 Task: Add a signature Jasmine Robinson containing Best wishes for a happy Grandparents Day, Jasmine Robinson to email address softage.8@softage.net and add a folder School records
Action: Mouse moved to (118, 171)
Screenshot: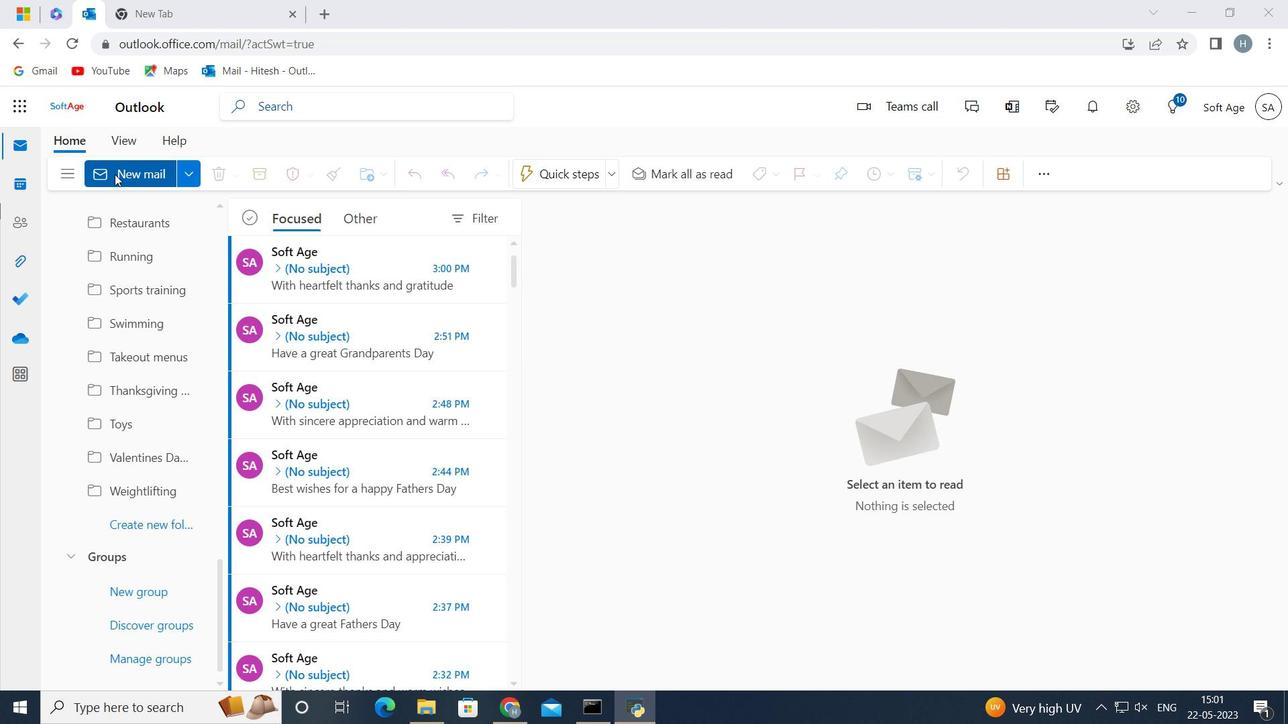 
Action: Mouse pressed left at (118, 171)
Screenshot: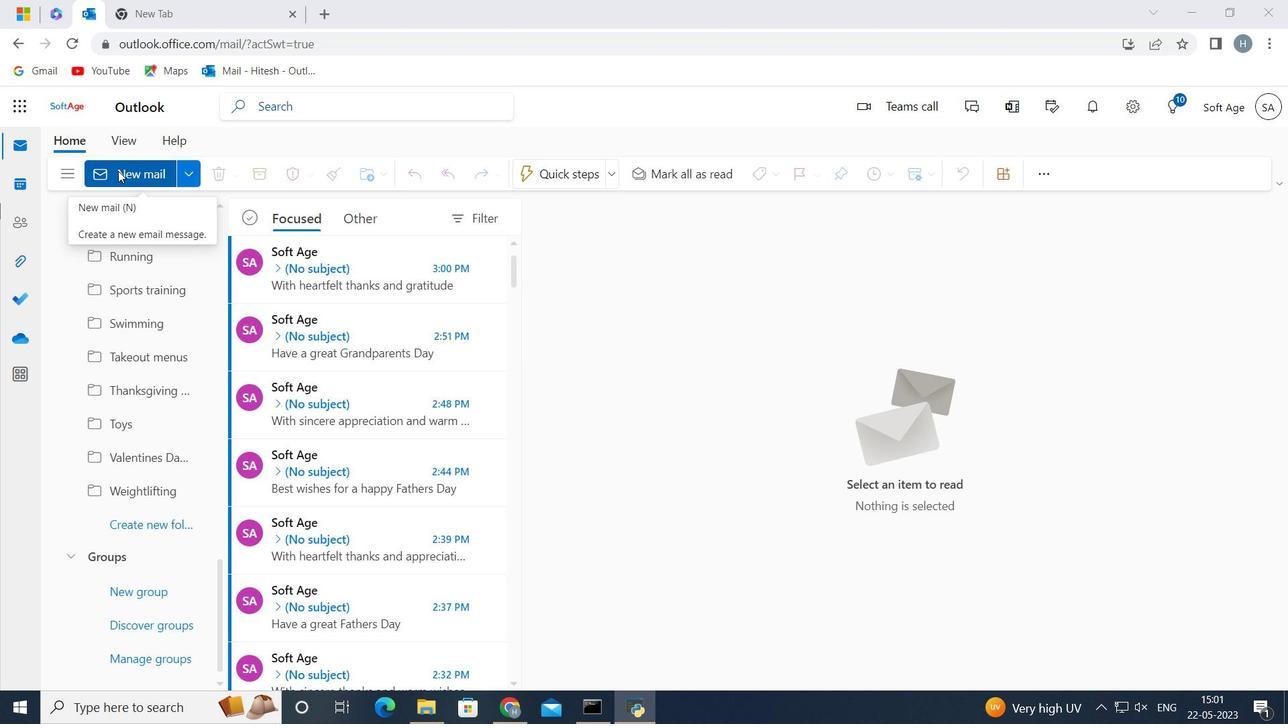 
Action: Mouse moved to (1048, 175)
Screenshot: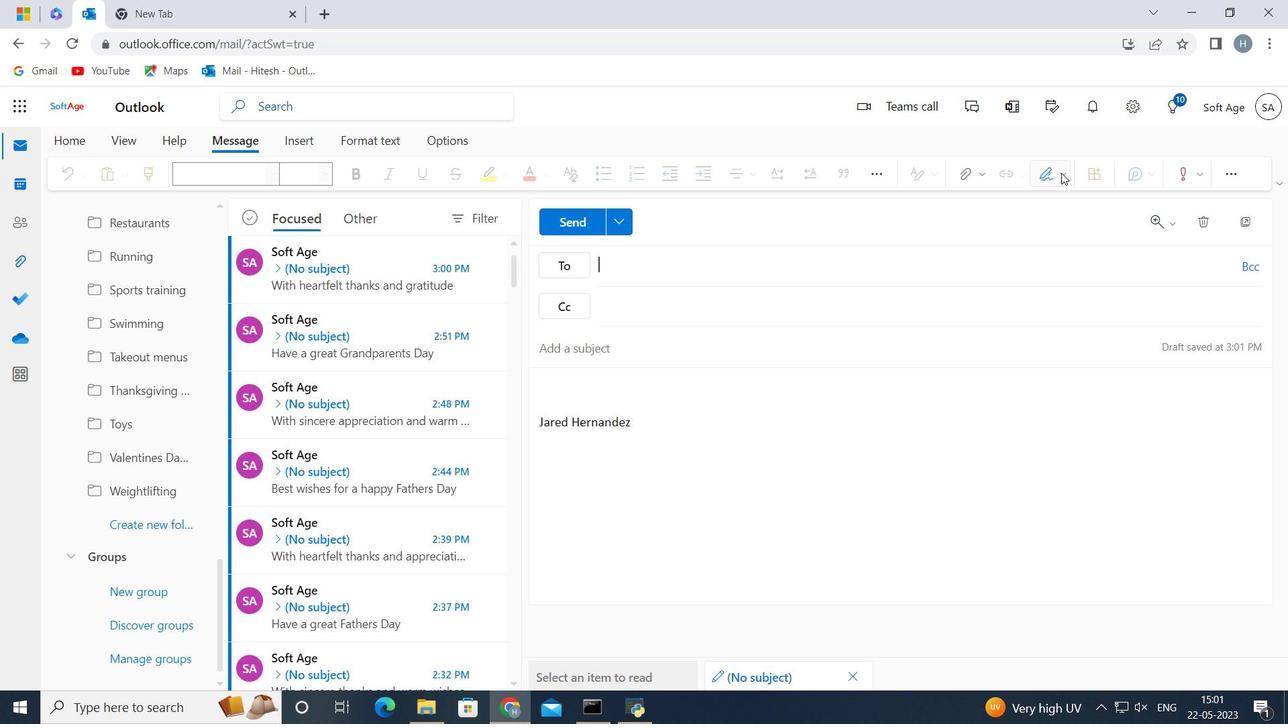 
Action: Mouse pressed left at (1048, 175)
Screenshot: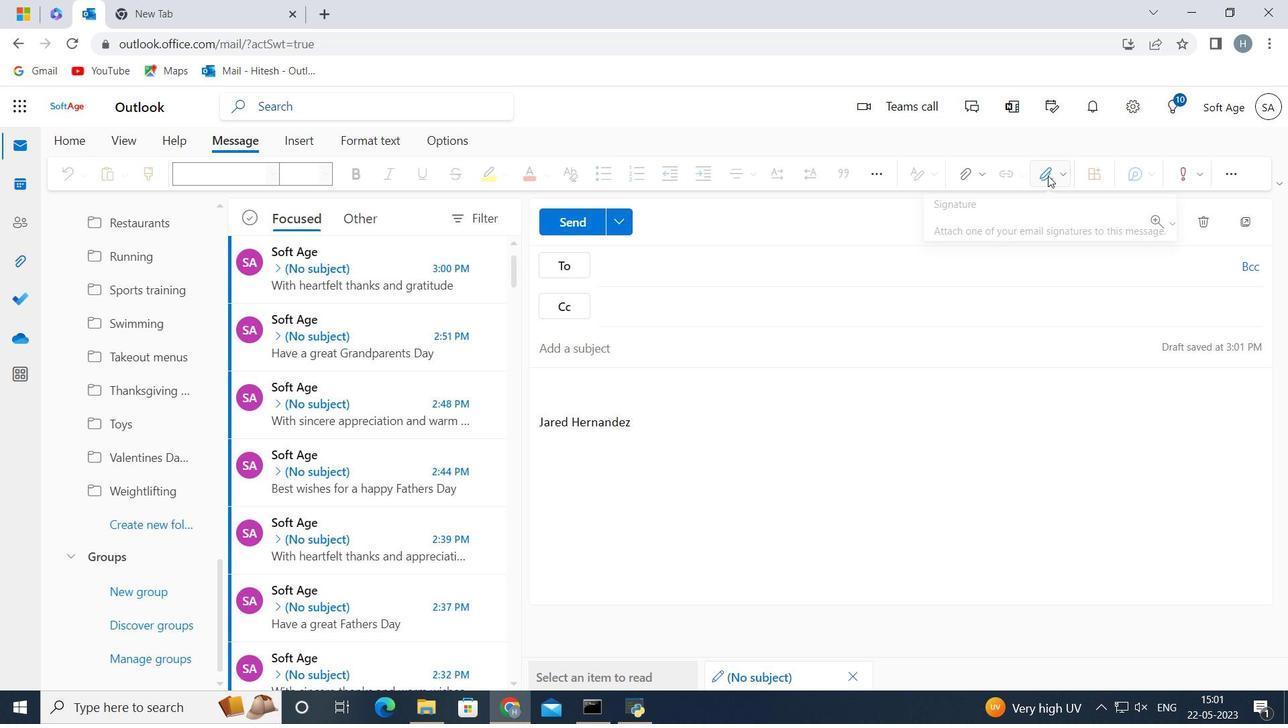 
Action: Mouse moved to (1003, 467)
Screenshot: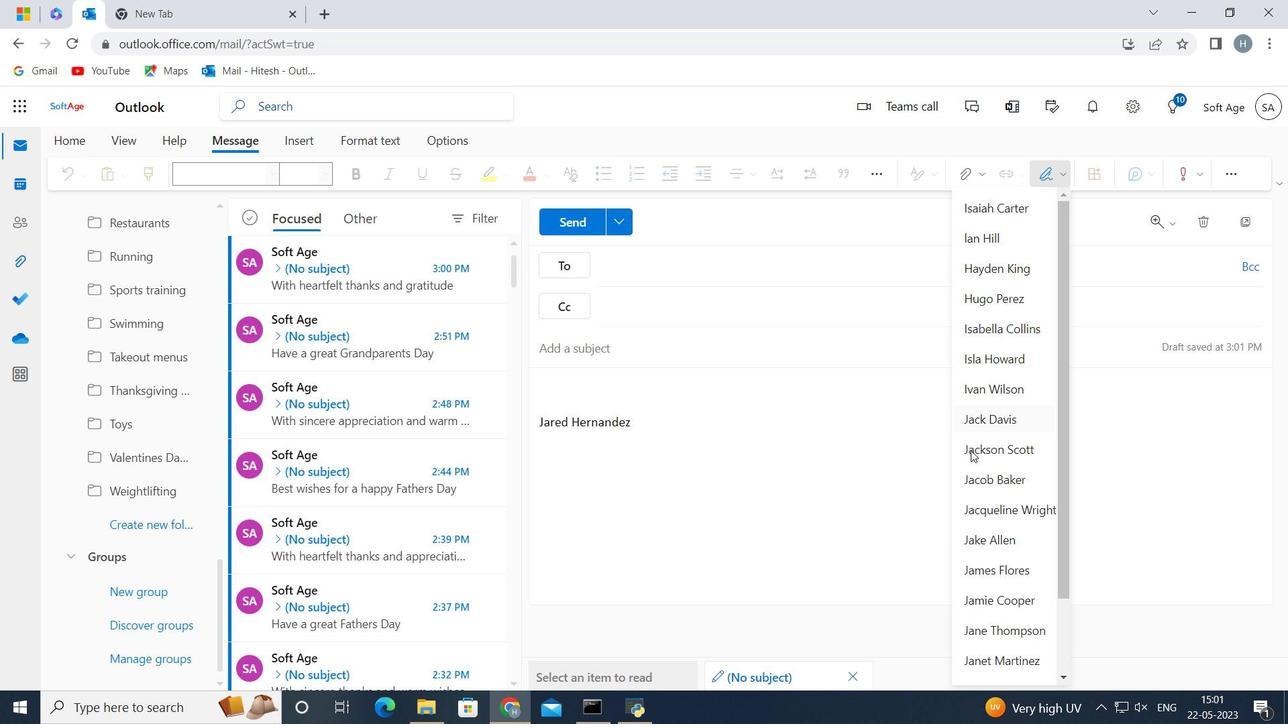 
Action: Mouse scrolled (1003, 467) with delta (0, 0)
Screenshot: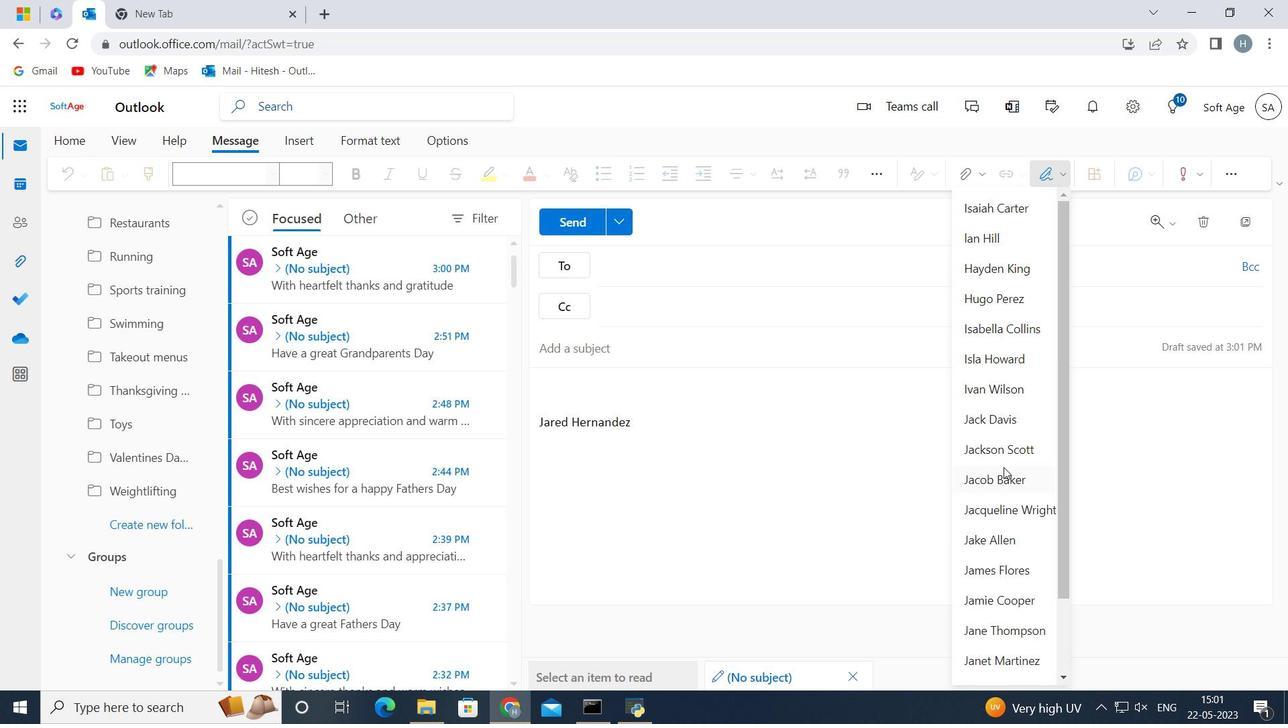 
Action: Mouse scrolled (1003, 467) with delta (0, 0)
Screenshot: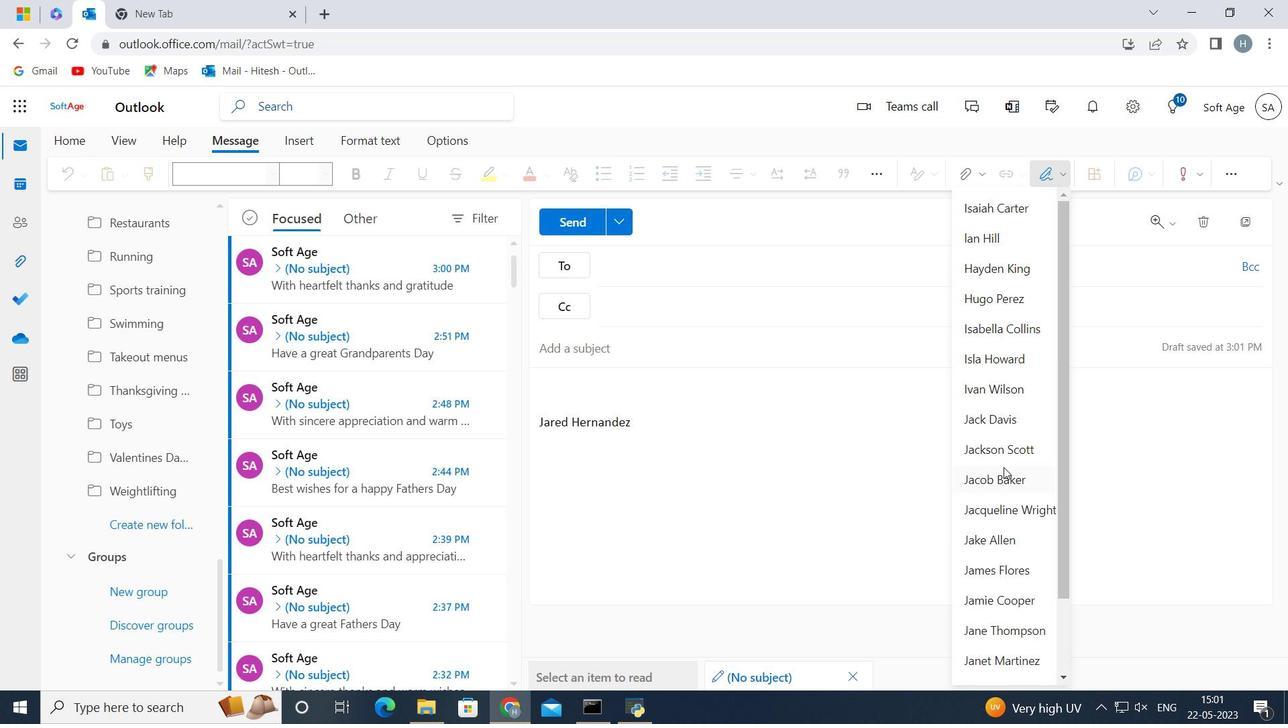 
Action: Mouse scrolled (1003, 467) with delta (0, 0)
Screenshot: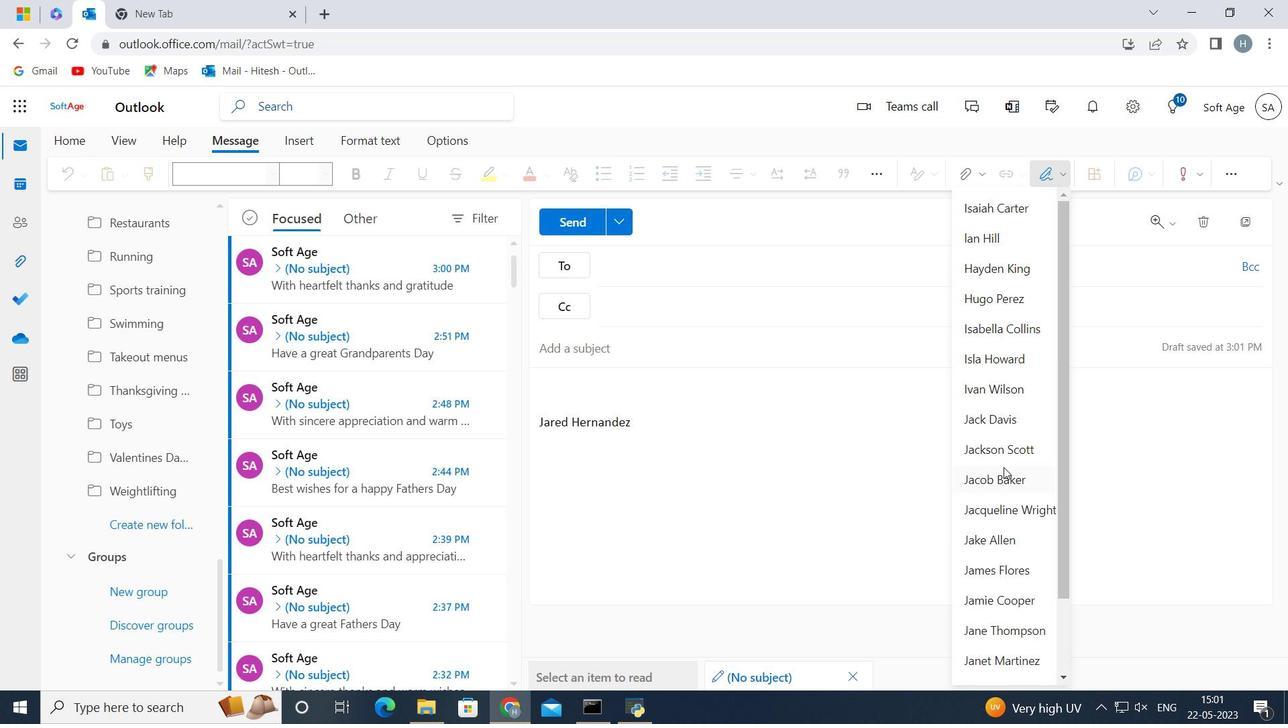 
Action: Mouse scrolled (1003, 467) with delta (0, 0)
Screenshot: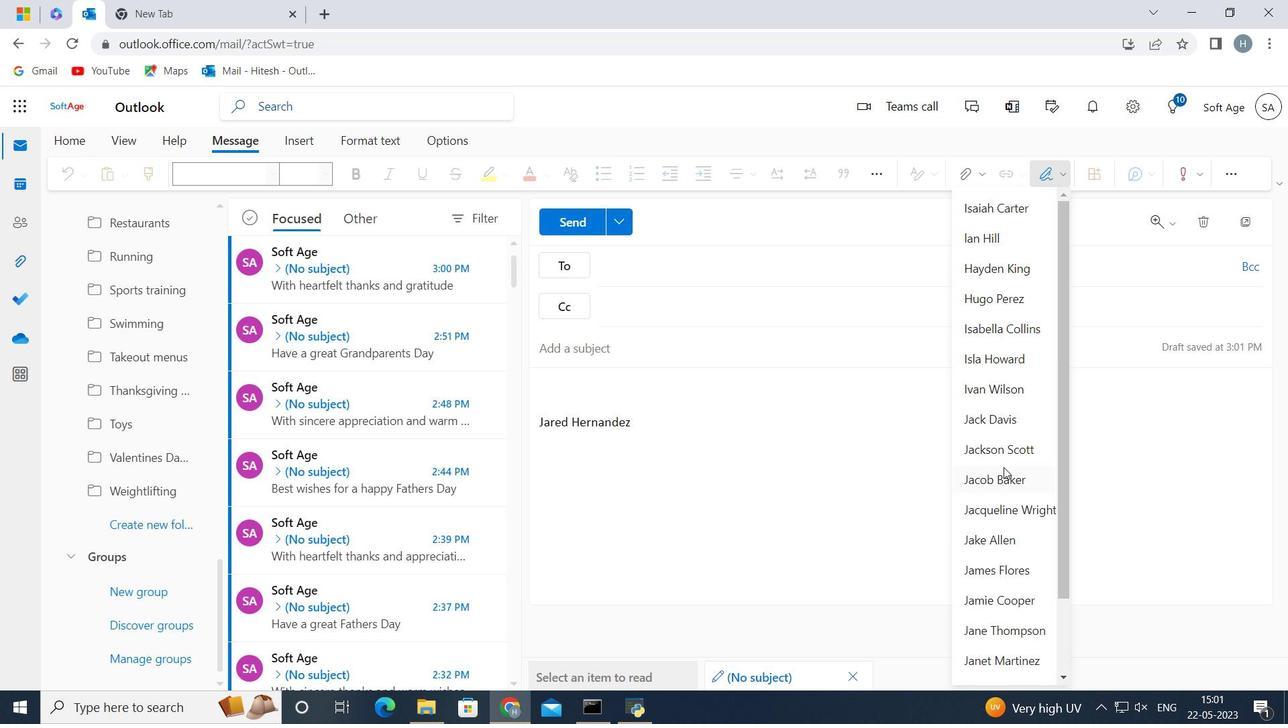 
Action: Mouse scrolled (1003, 467) with delta (0, 0)
Screenshot: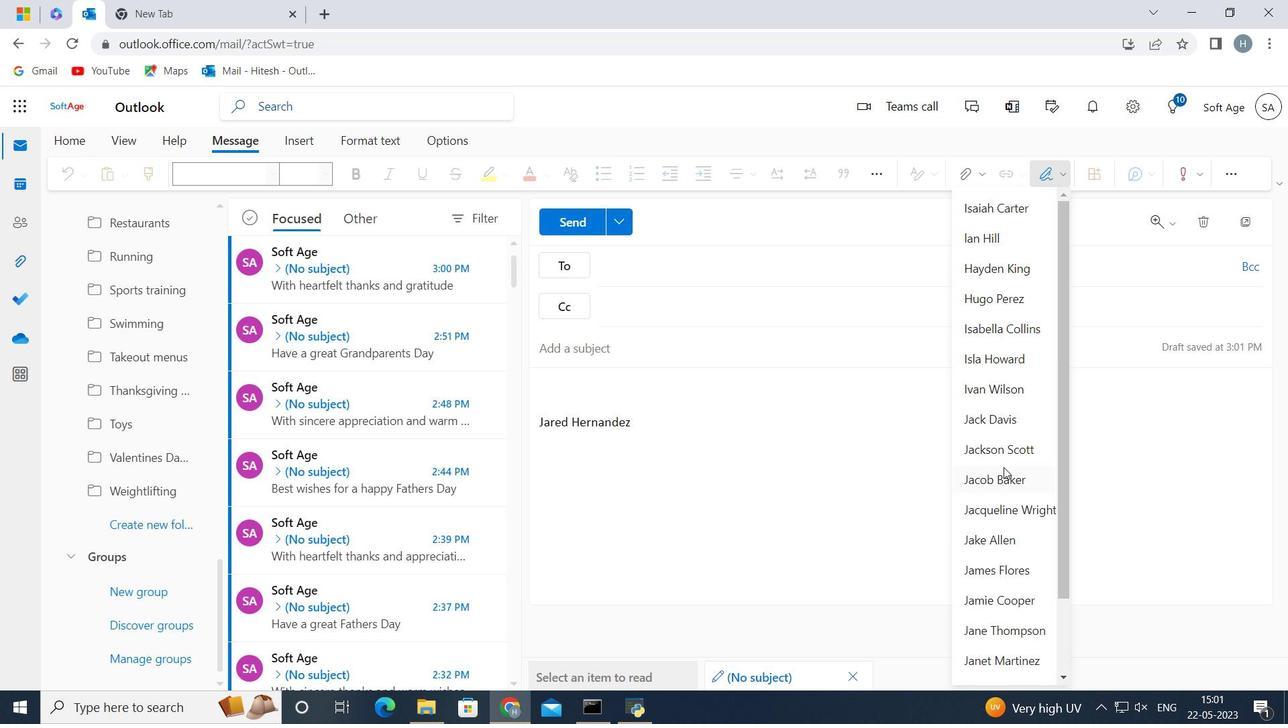 
Action: Mouse moved to (999, 662)
Screenshot: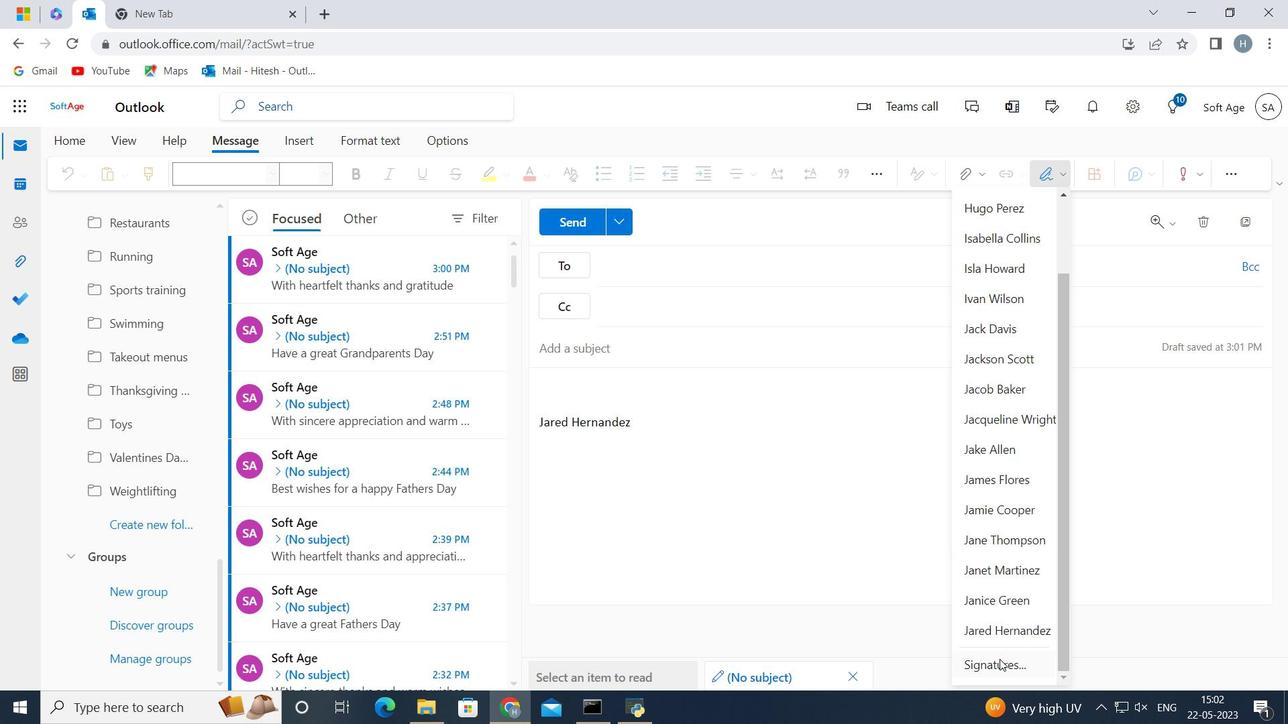 
Action: Mouse pressed left at (999, 662)
Screenshot: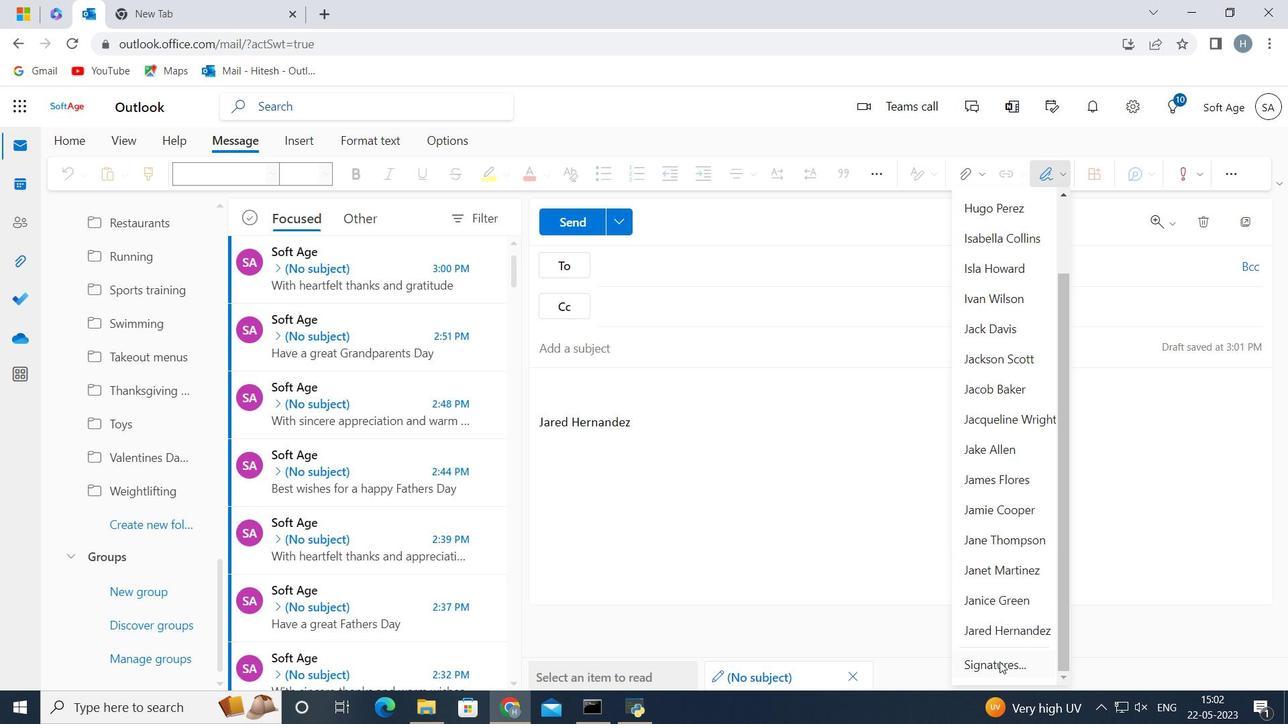 
Action: Mouse moved to (902, 304)
Screenshot: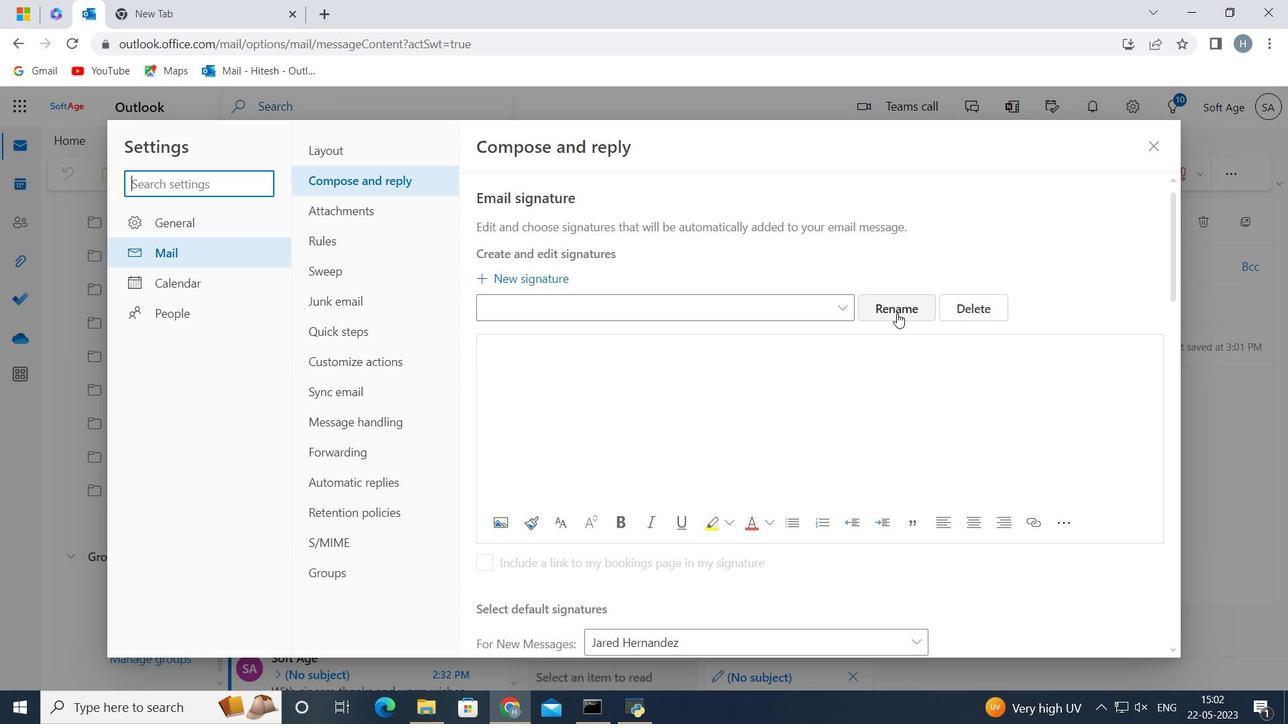 
Action: Mouse pressed left at (902, 304)
Screenshot: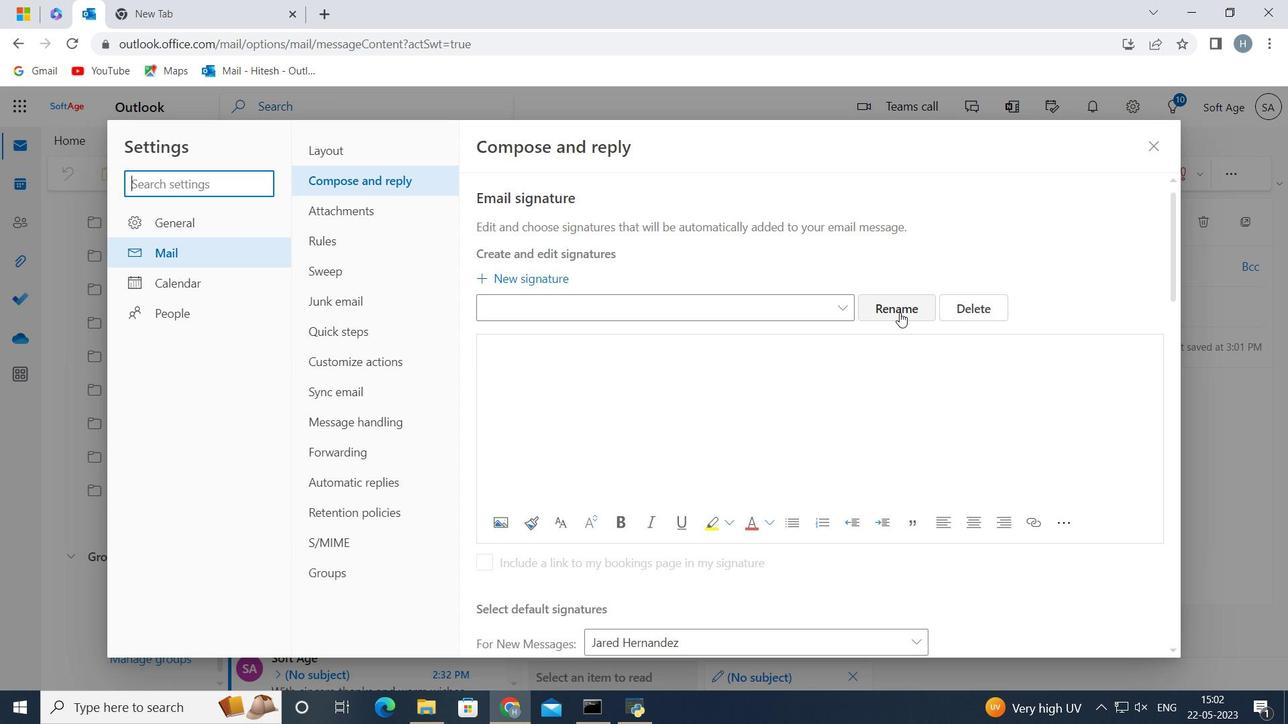 
Action: Mouse moved to (821, 308)
Screenshot: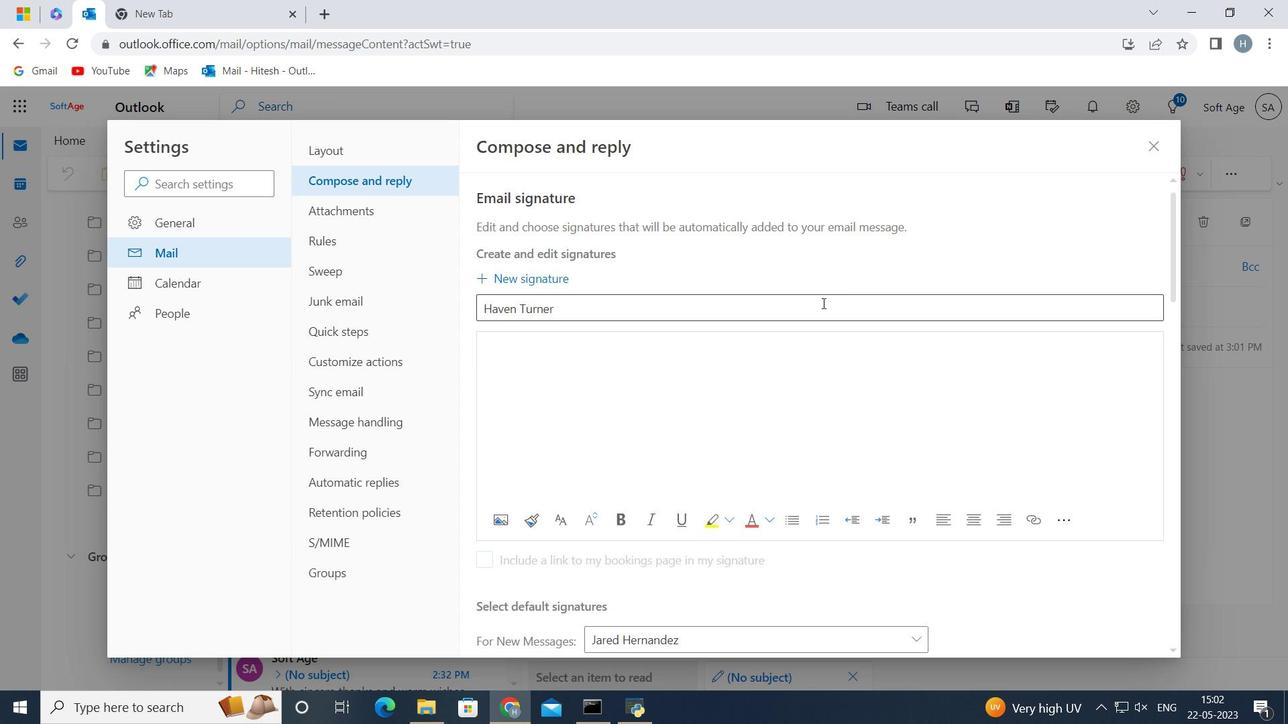 
Action: Mouse pressed left at (821, 308)
Screenshot: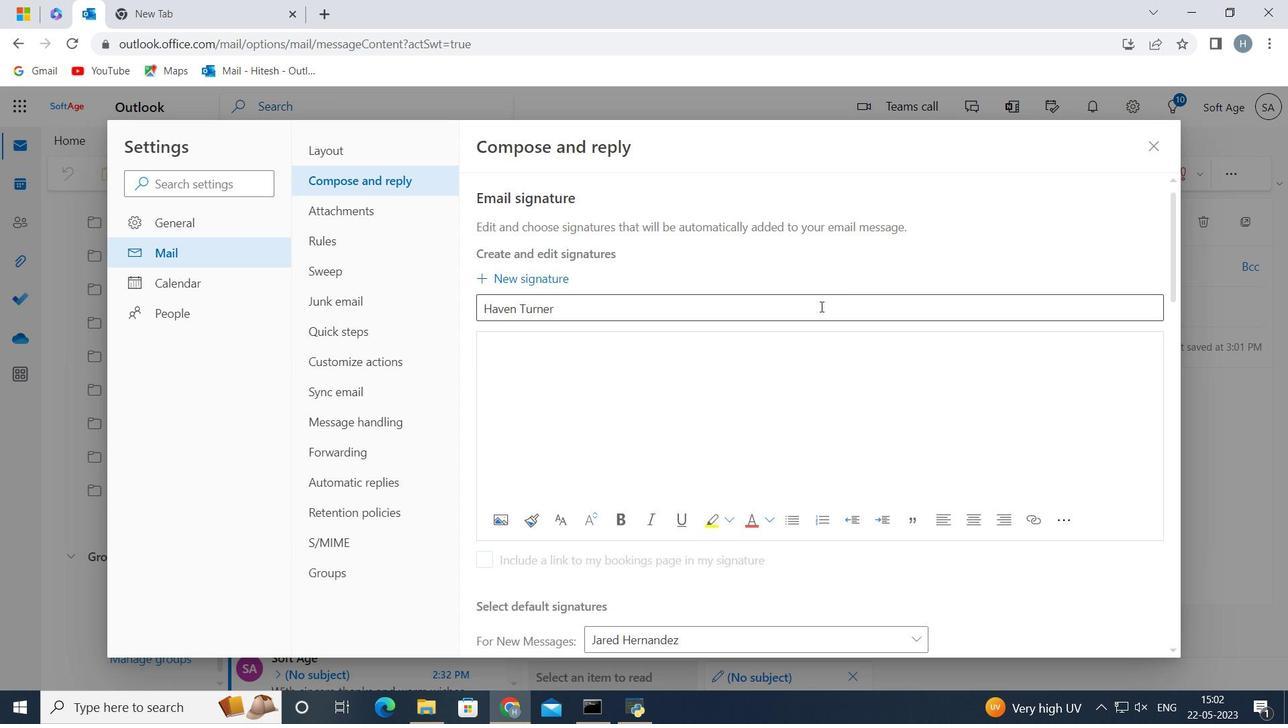 
Action: Key pressed <Key.backspace><Key.backspace><Key.backspace><Key.backspace><Key.backspace><Key.backspace><Key.backspace><Key.backspace><Key.backspace><Key.backspace><Key.backspace><Key.backspace><Key.backspace><Key.shift>Jasmine<Key.space><Key.shift><Key.shift><Key.shift><Key.shift><Key.shift><Key.shift><Key.shift><Key.shift><Key.shift><Key.shift><Key.shift>Robinson
Screenshot: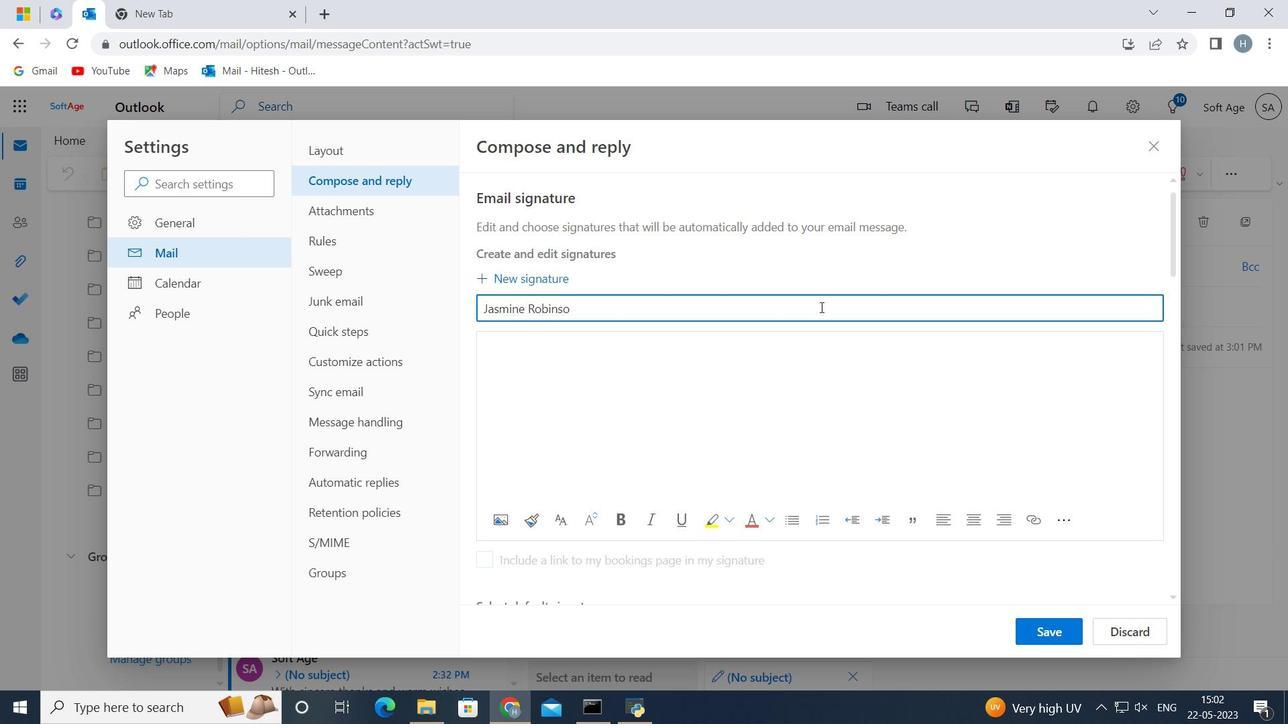 
Action: Mouse moved to (745, 377)
Screenshot: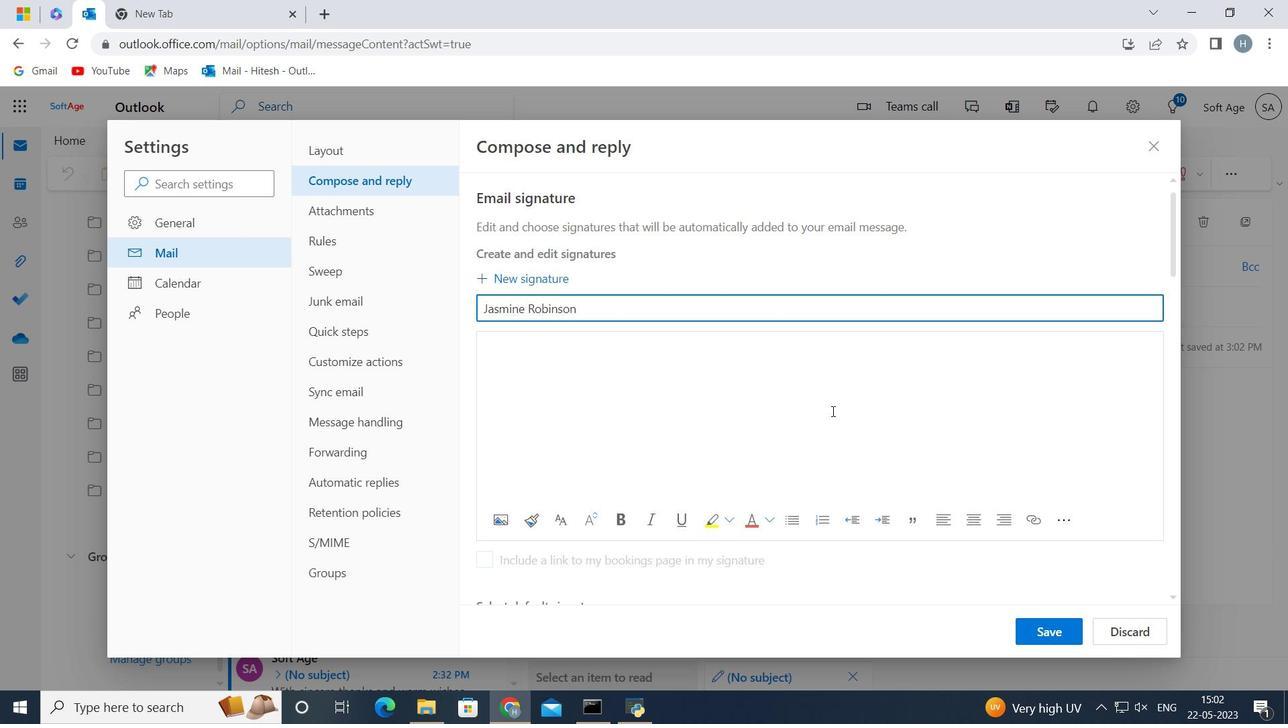 
Action: Mouse pressed left at (745, 377)
Screenshot: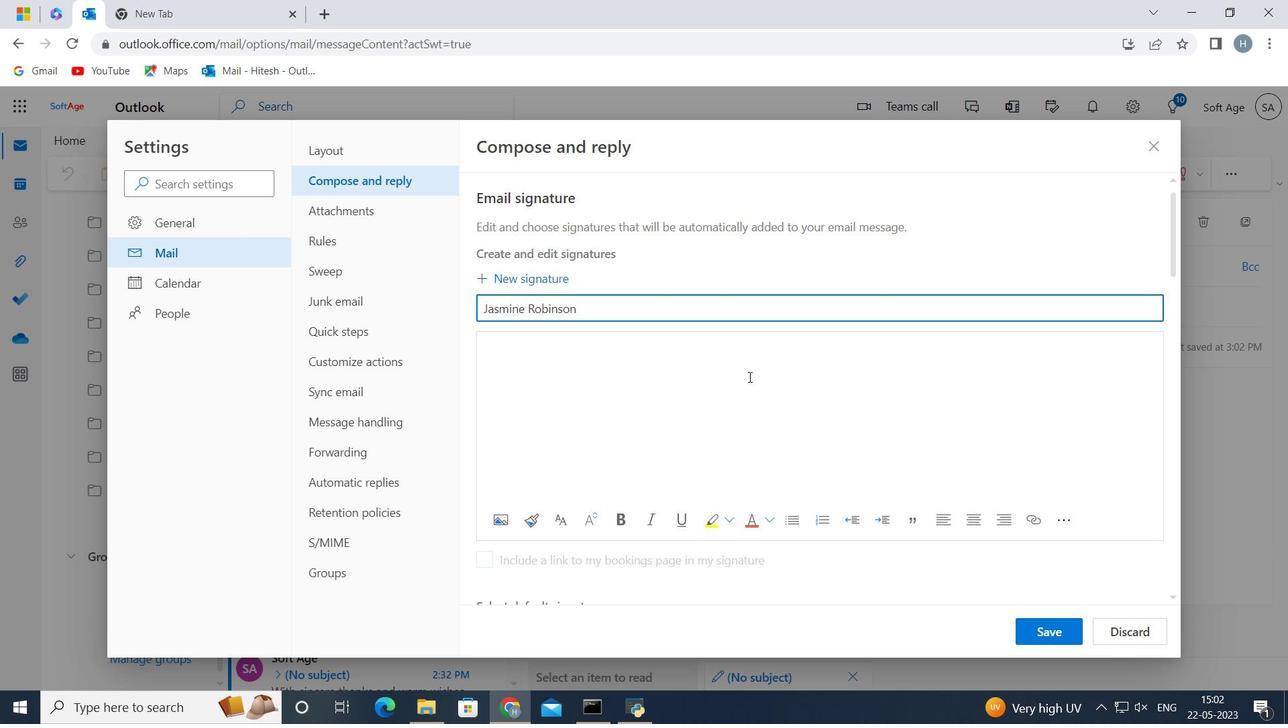 
Action: Key pressed <Key.shift><Key.shift><Key.shift><Key.shift><Key.shift><Key.shift><Key.shift><Key.shift><Key.shift><Key.shift>Jasmine<Key.space><Key.shift><Key.shift><Key.shift><Key.shift><Key.shift><Key.shift><Key.shift><Key.shift><Key.shift><Key.shift><Key.shift>Robinson<Key.space>
Screenshot: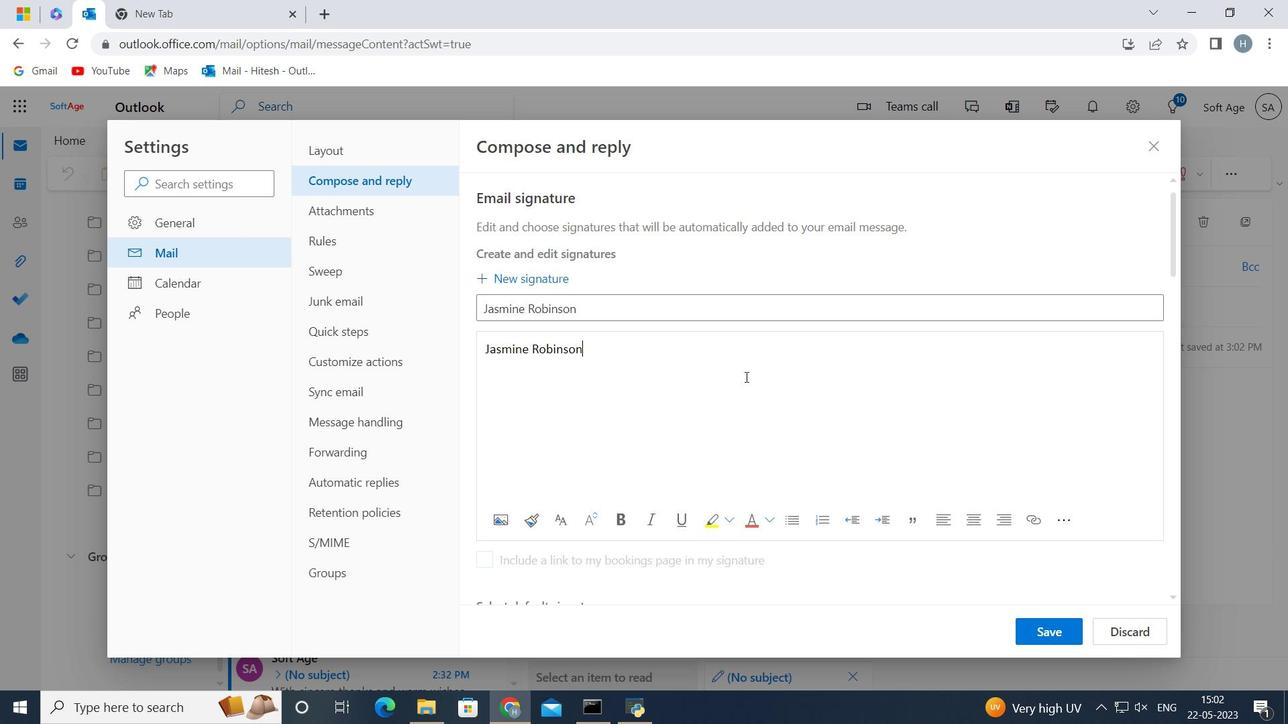
Action: Mouse moved to (1040, 627)
Screenshot: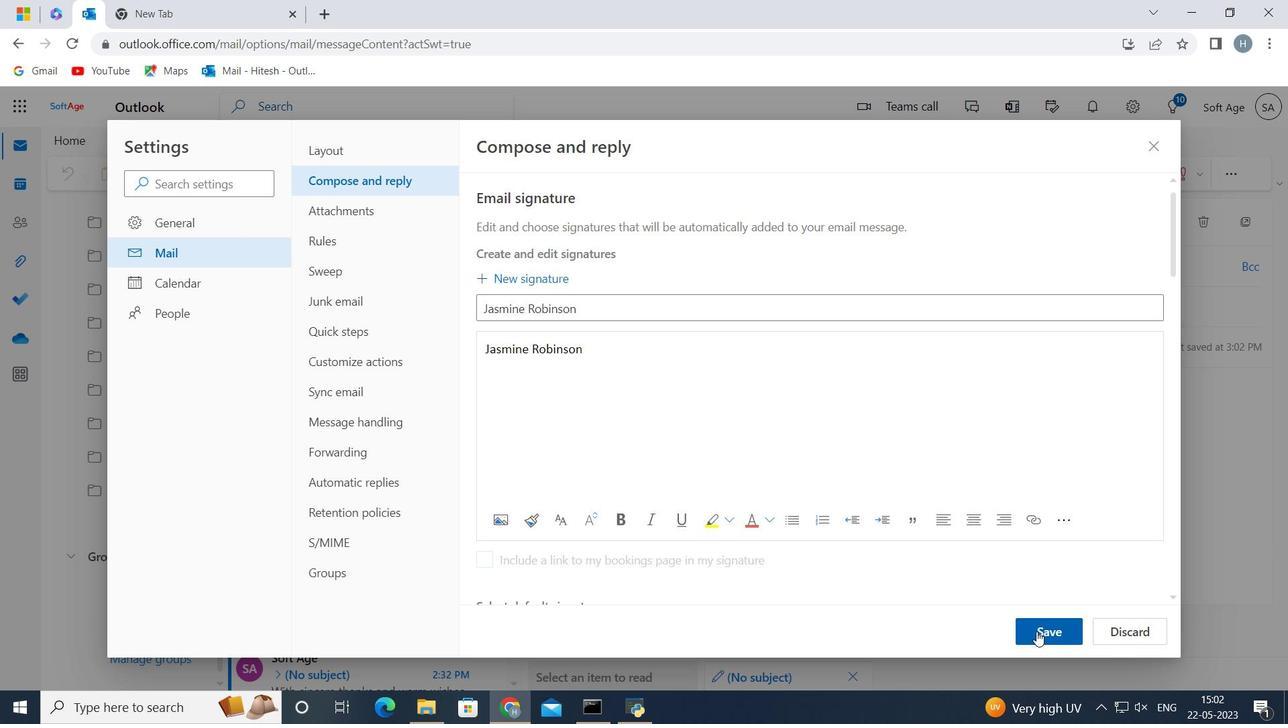 
Action: Mouse pressed left at (1040, 627)
Screenshot: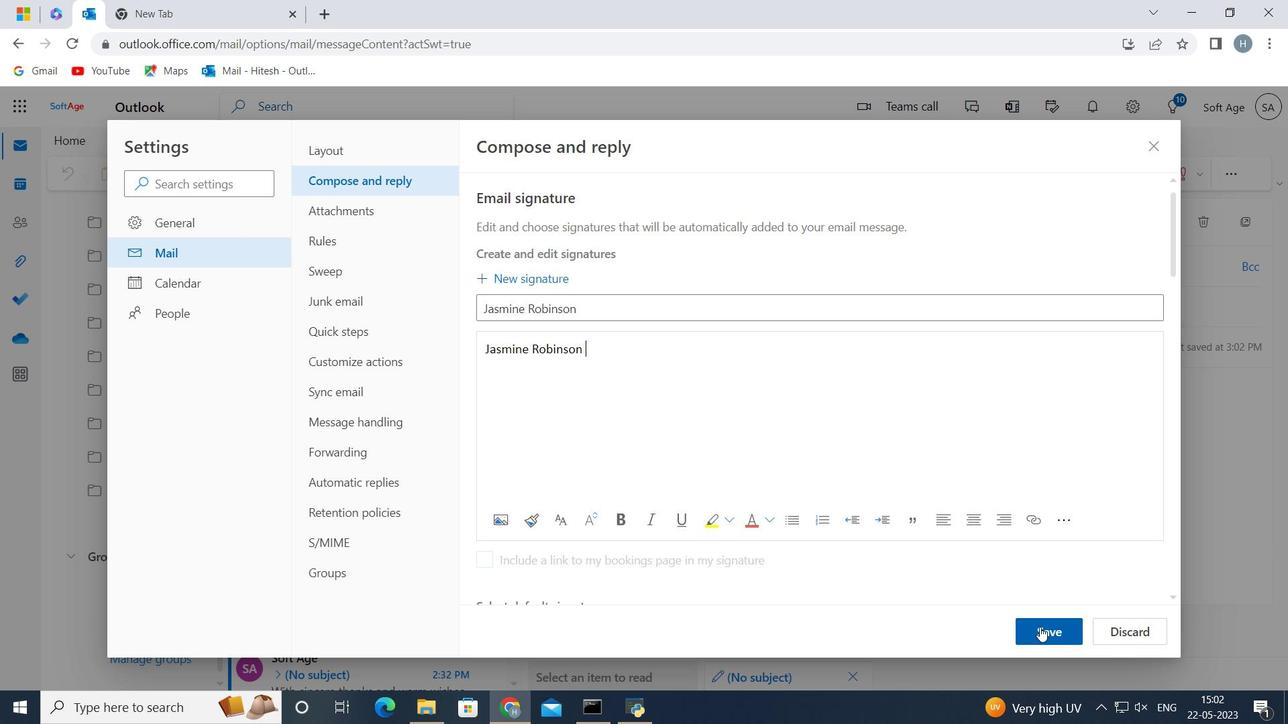 
Action: Mouse moved to (754, 335)
Screenshot: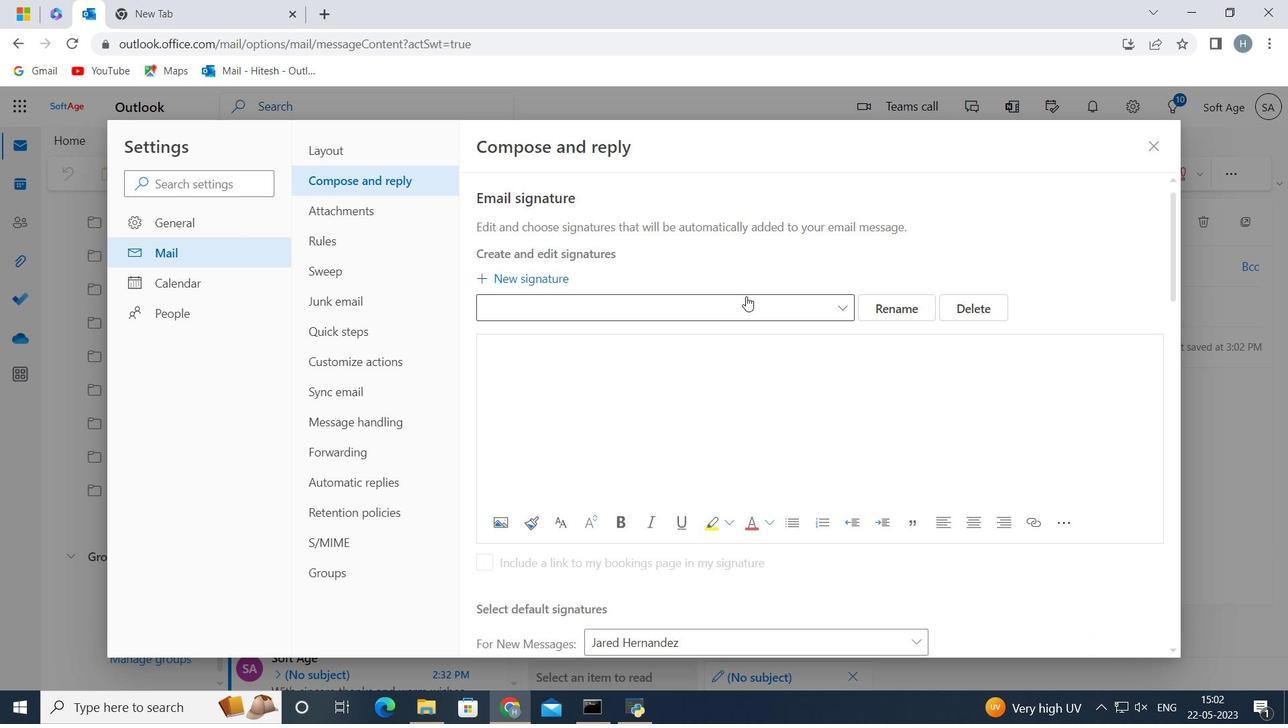 
Action: Mouse scrolled (754, 334) with delta (0, 0)
Screenshot: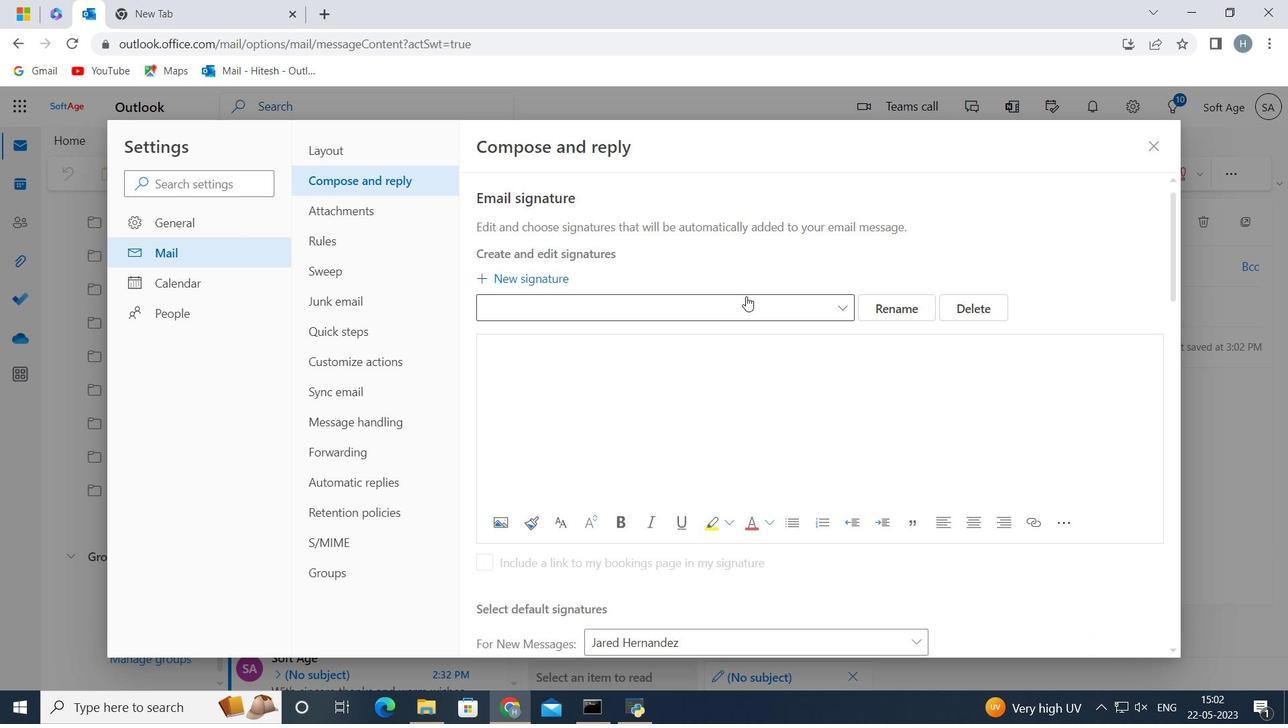 
Action: Mouse moved to (754, 338)
Screenshot: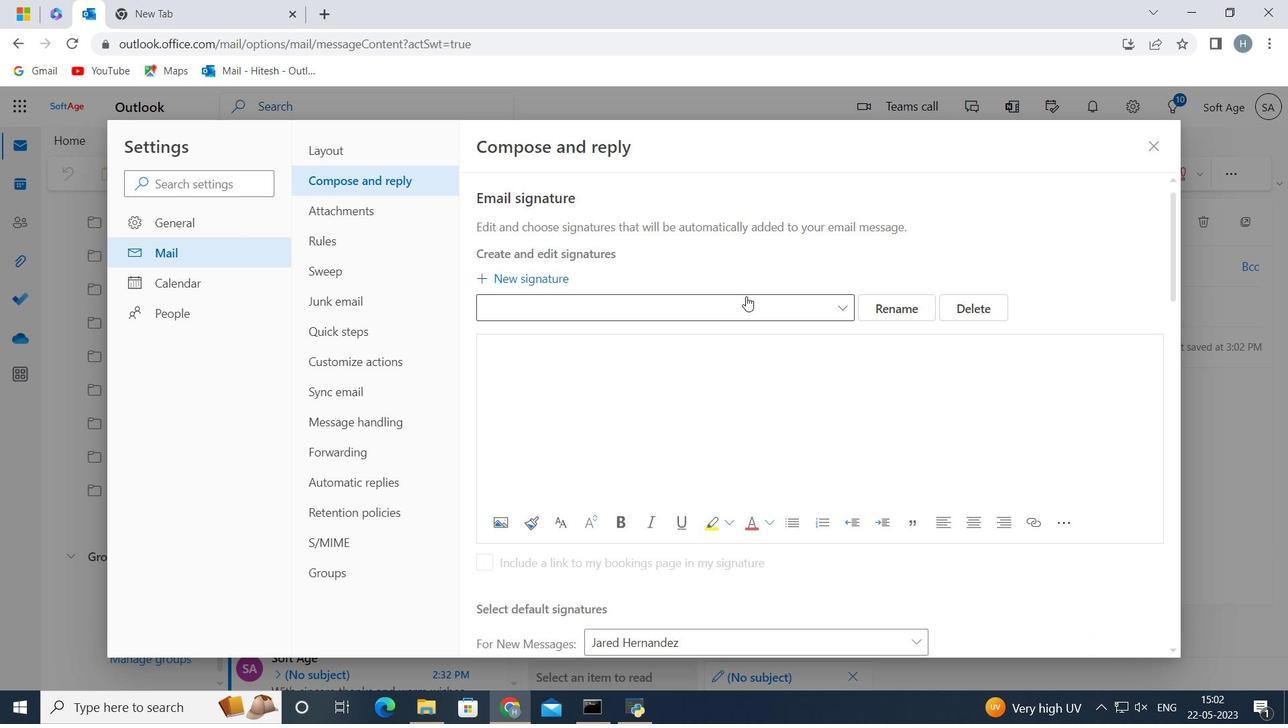 
Action: Mouse scrolled (754, 338) with delta (0, 0)
Screenshot: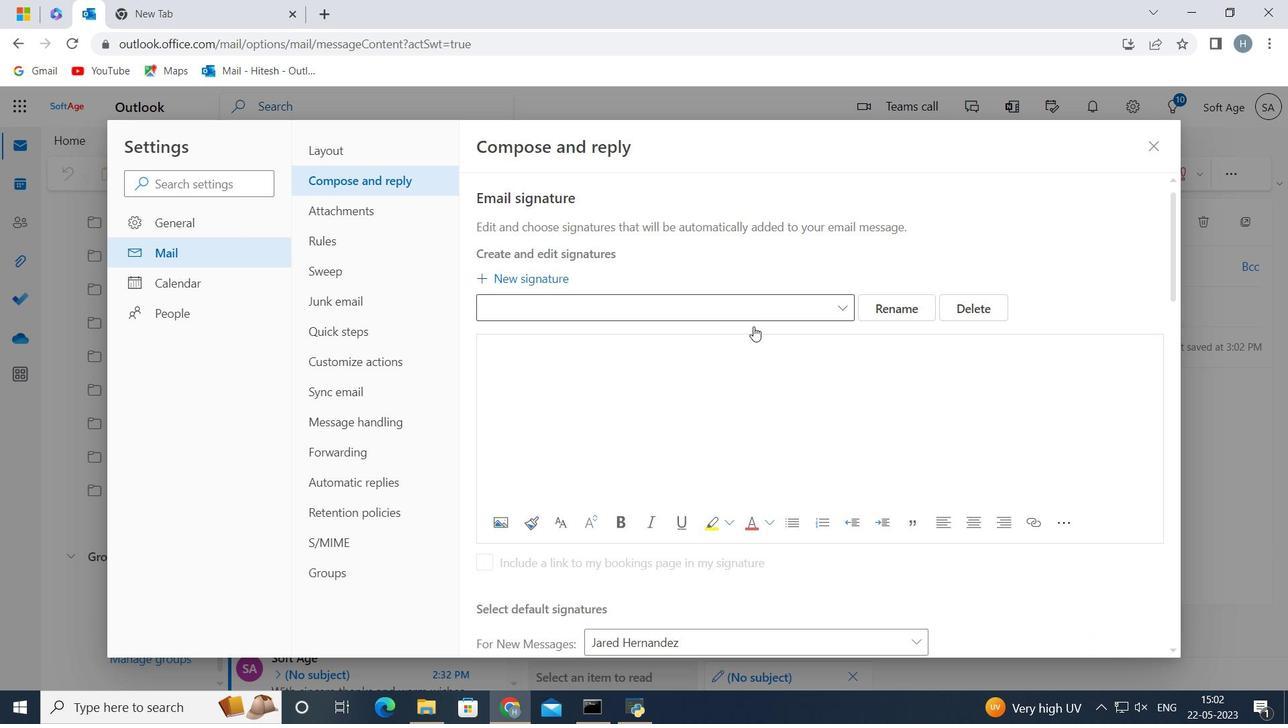 
Action: Mouse scrolled (754, 338) with delta (0, 0)
Screenshot: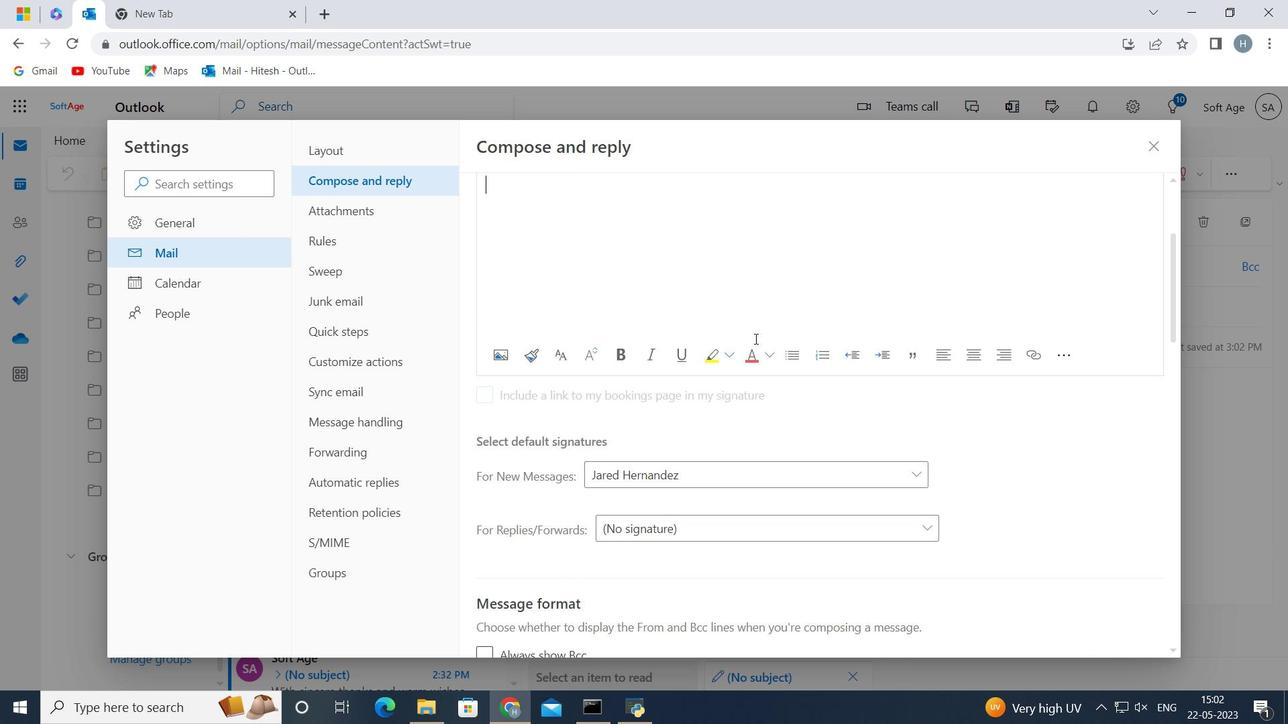 
Action: Mouse moved to (767, 359)
Screenshot: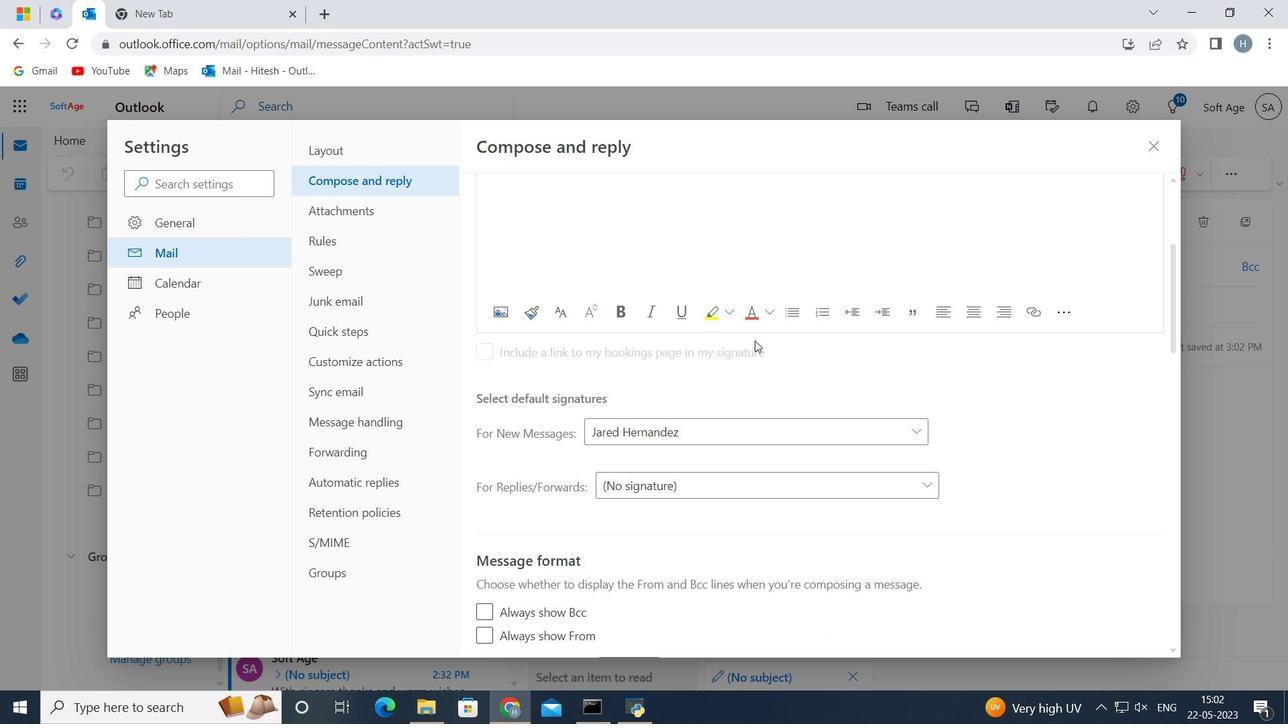 
Action: Mouse scrolled (755, 345) with delta (0, 0)
Screenshot: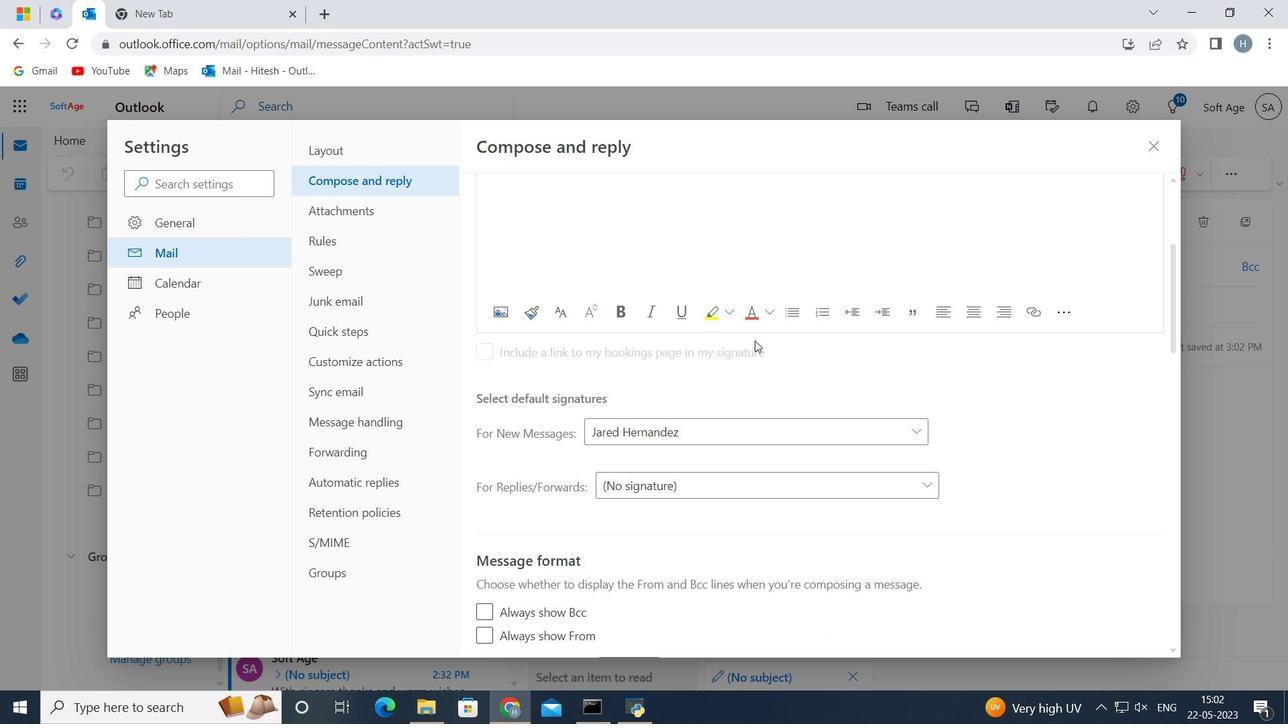 
Action: Mouse moved to (844, 369)
Screenshot: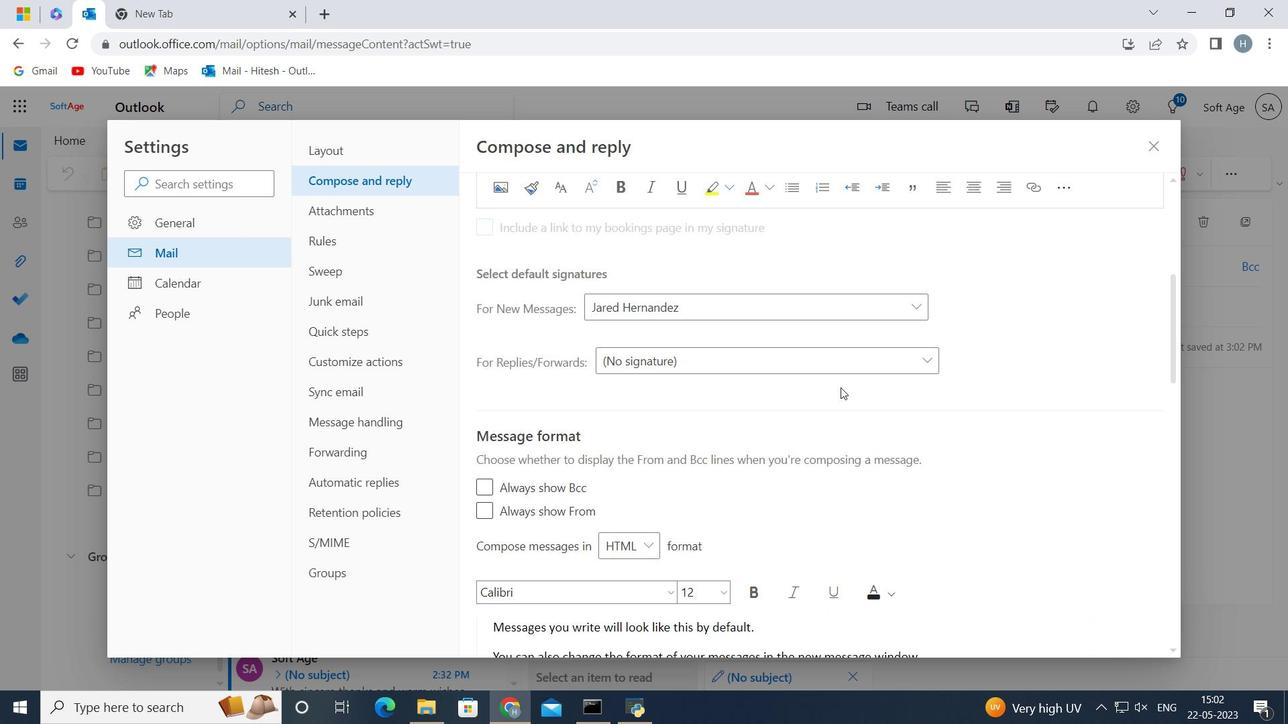 
Action: Mouse scrolled (844, 368) with delta (0, 0)
Screenshot: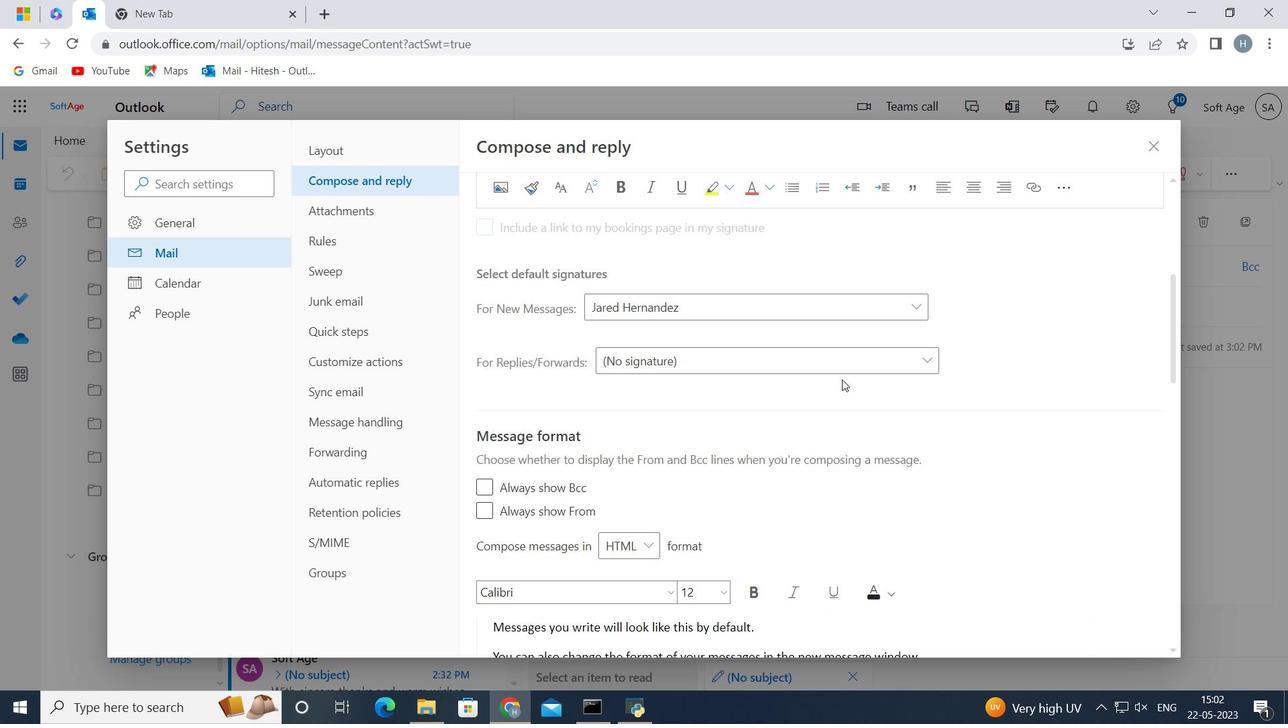 
Action: Mouse moved to (844, 224)
Screenshot: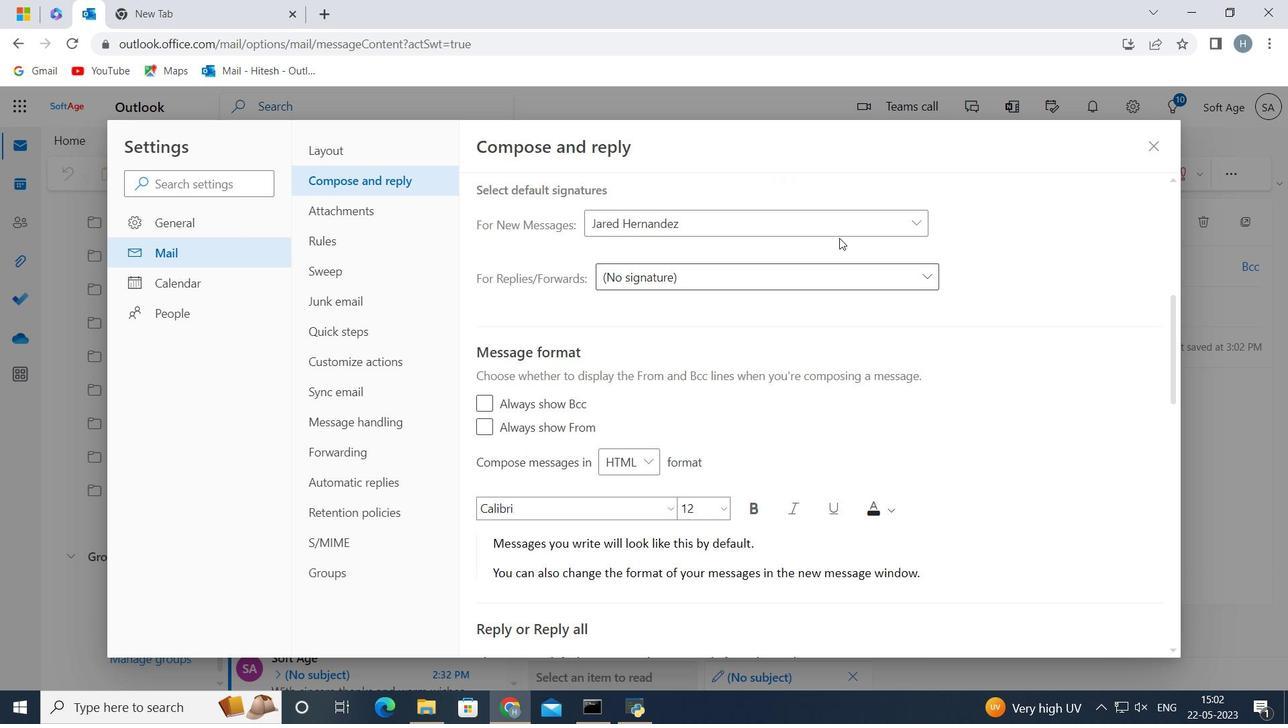 
Action: Mouse pressed left at (844, 224)
Screenshot: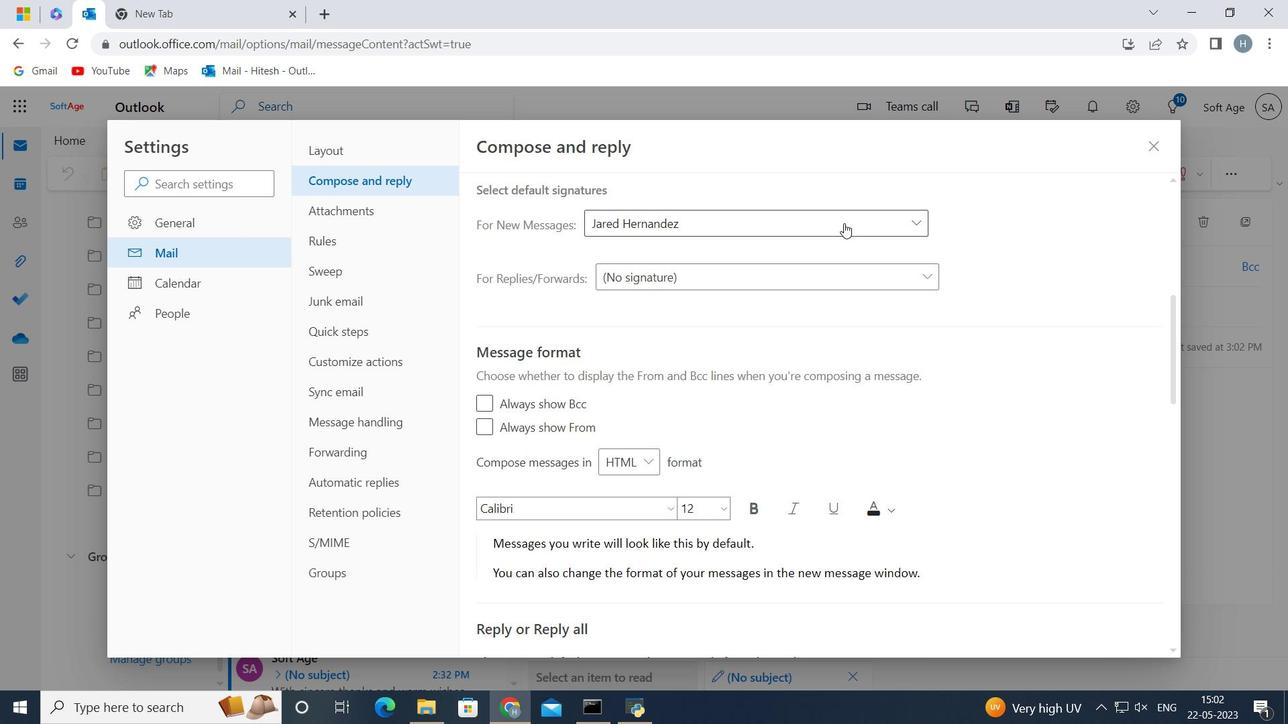 
Action: Mouse moved to (990, 672)
Screenshot: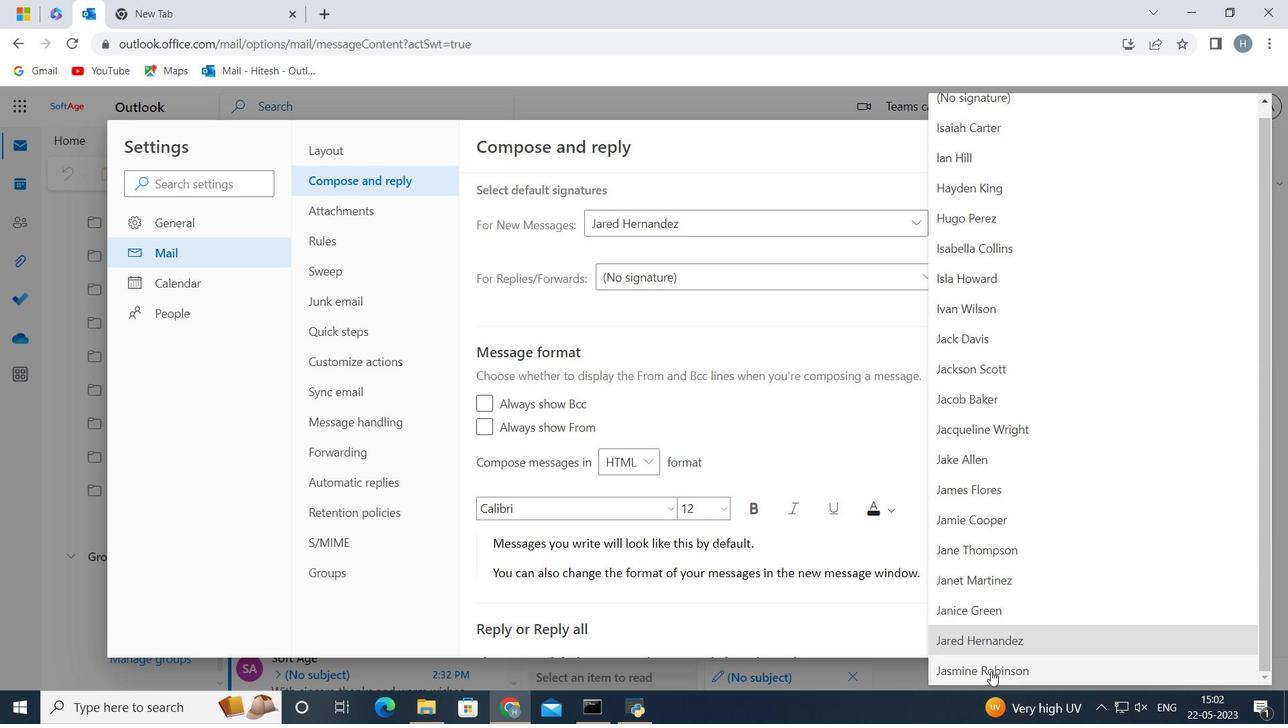 
Action: Mouse pressed left at (990, 672)
Screenshot: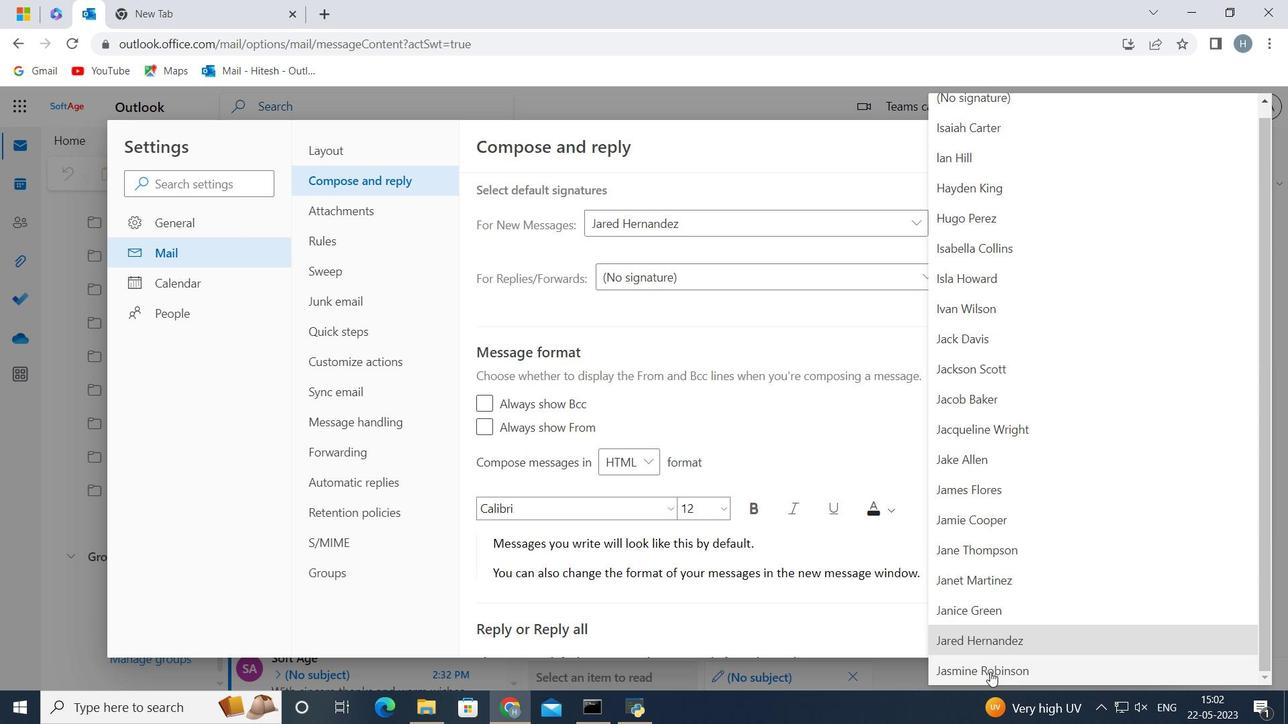 
Action: Mouse moved to (1048, 626)
Screenshot: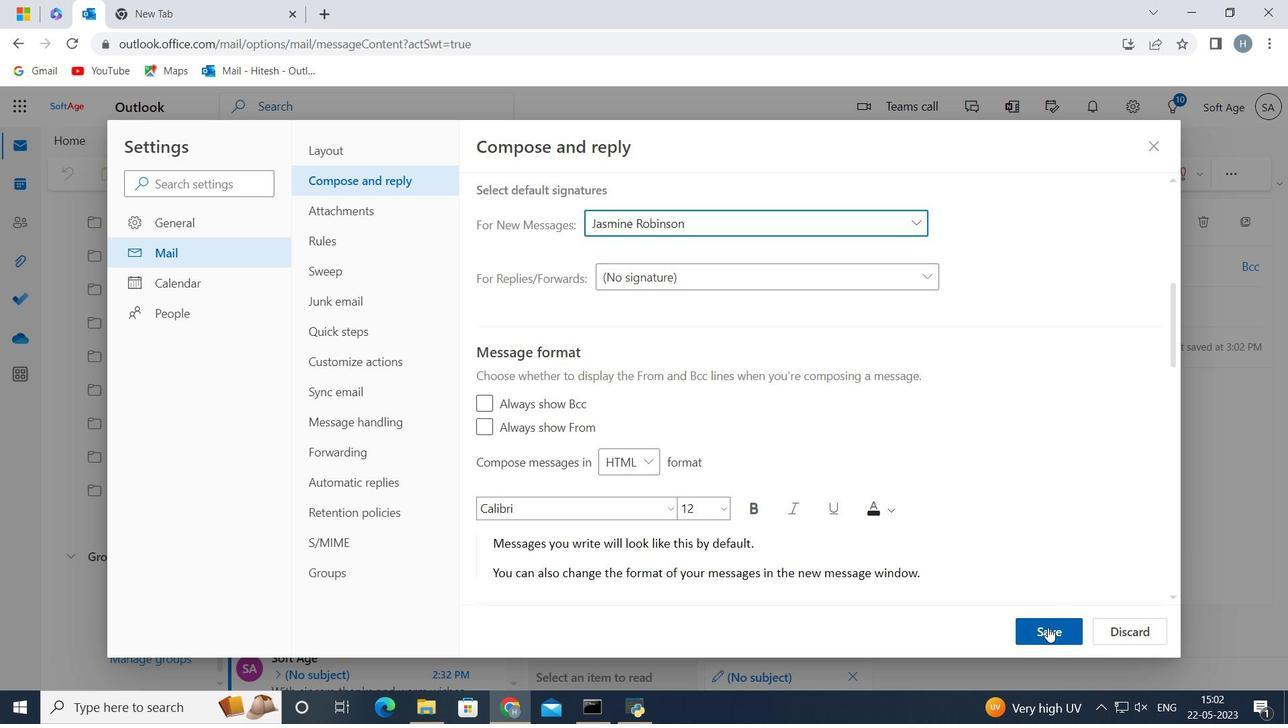 
Action: Mouse pressed left at (1048, 626)
Screenshot: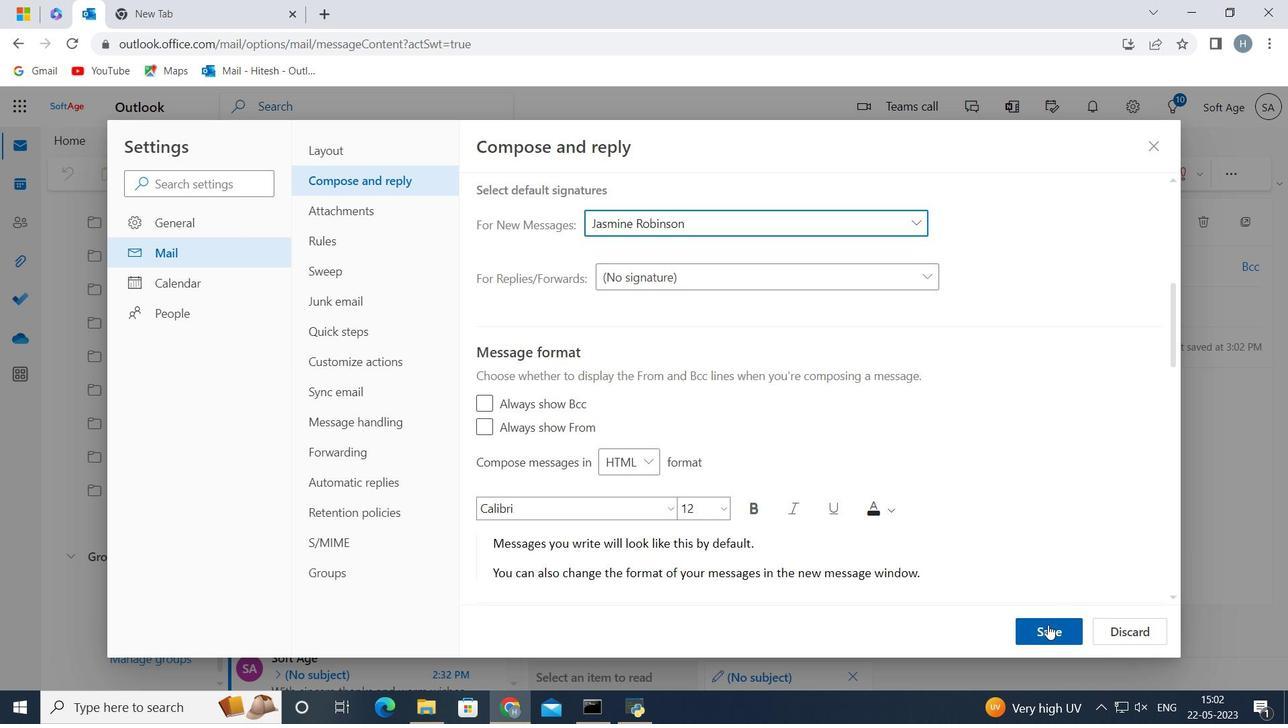 
Action: Mouse moved to (1150, 143)
Screenshot: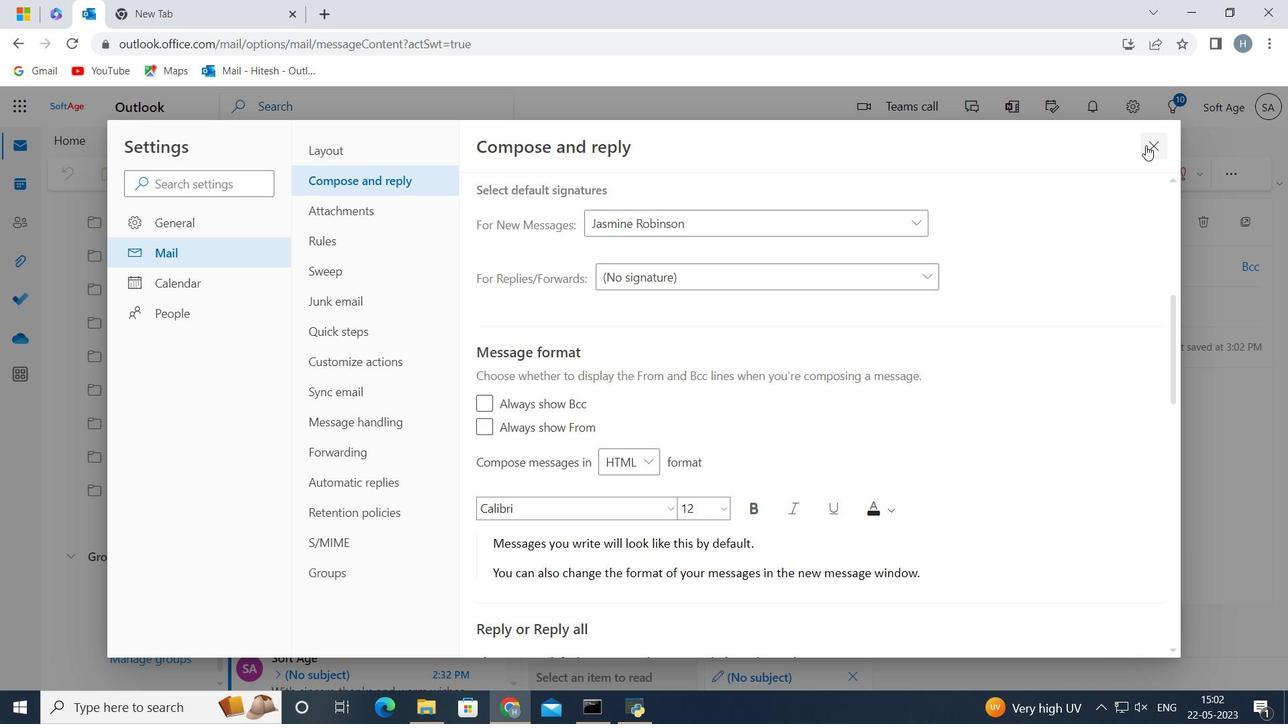 
Action: Mouse pressed left at (1150, 143)
Screenshot: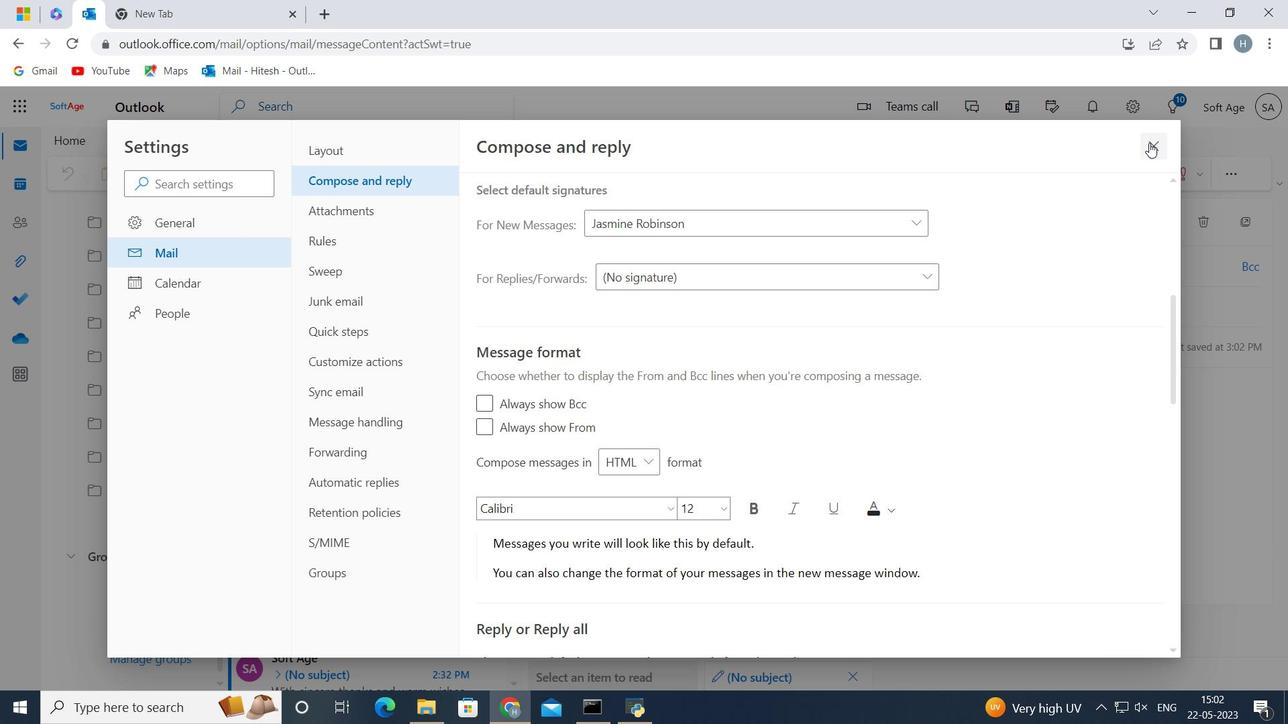 
Action: Mouse moved to (650, 423)
Screenshot: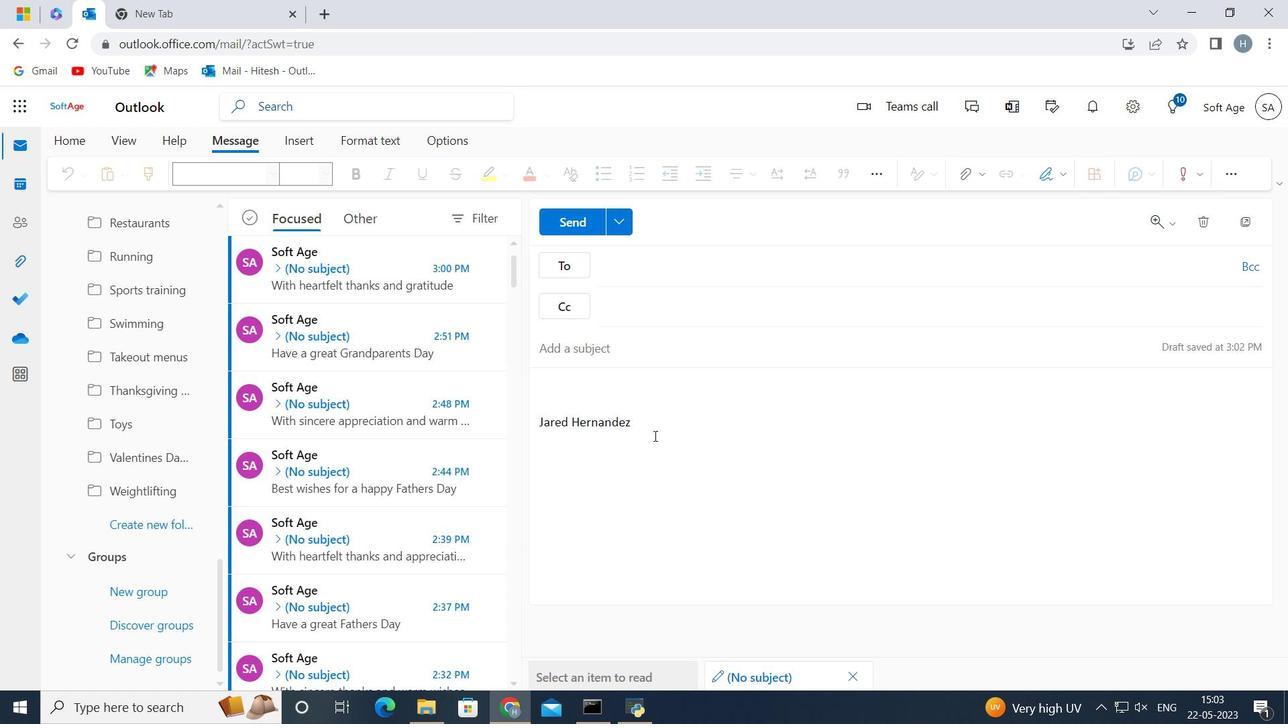 
Action: Mouse pressed left at (650, 423)
Screenshot: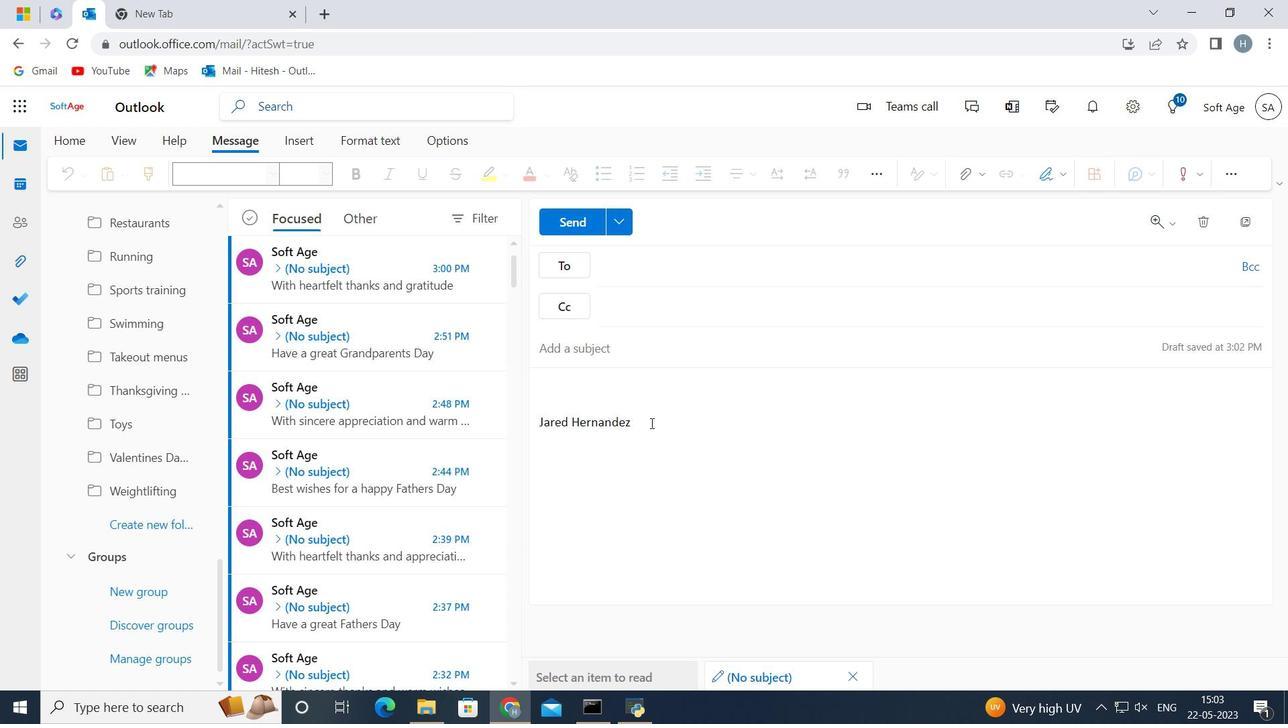 
Action: Key pressed <Key.backspace><Key.backspace><Key.backspace><Key.backspace><Key.backspace><Key.backspace><Key.backspace><Key.backspace><Key.backspace><Key.backspace><Key.backspace><Key.backspace><Key.backspace><Key.backspace><Key.backspace><Key.backspace><Key.backspace><Key.backspace><Key.backspace><Key.shift>Best<Key.space>wishes<Key.space>fo<Key.space><Key.backspace>r<Key.space>a<Key.space>happy<Key.space><Key.shift><Key.shift><Key.shift>Grandparents<Key.space><Key.shift>Day<Key.space>
Screenshot: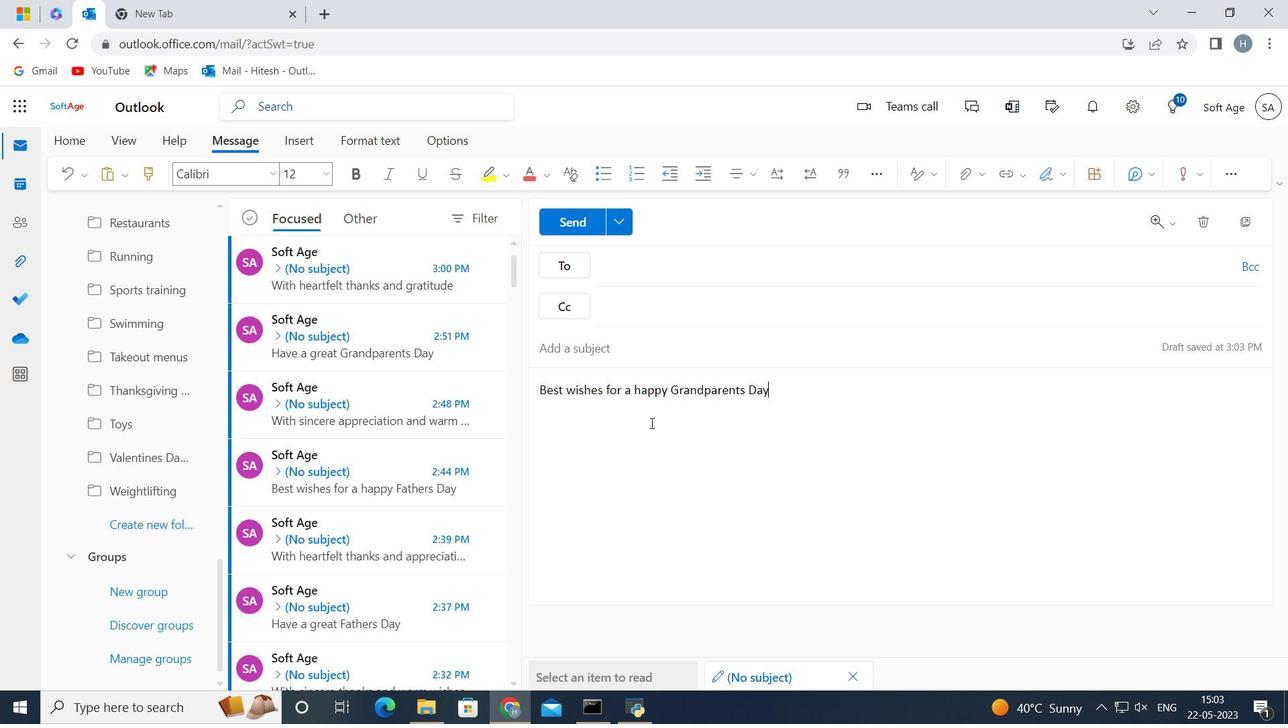 
Action: Mouse moved to (649, 260)
Screenshot: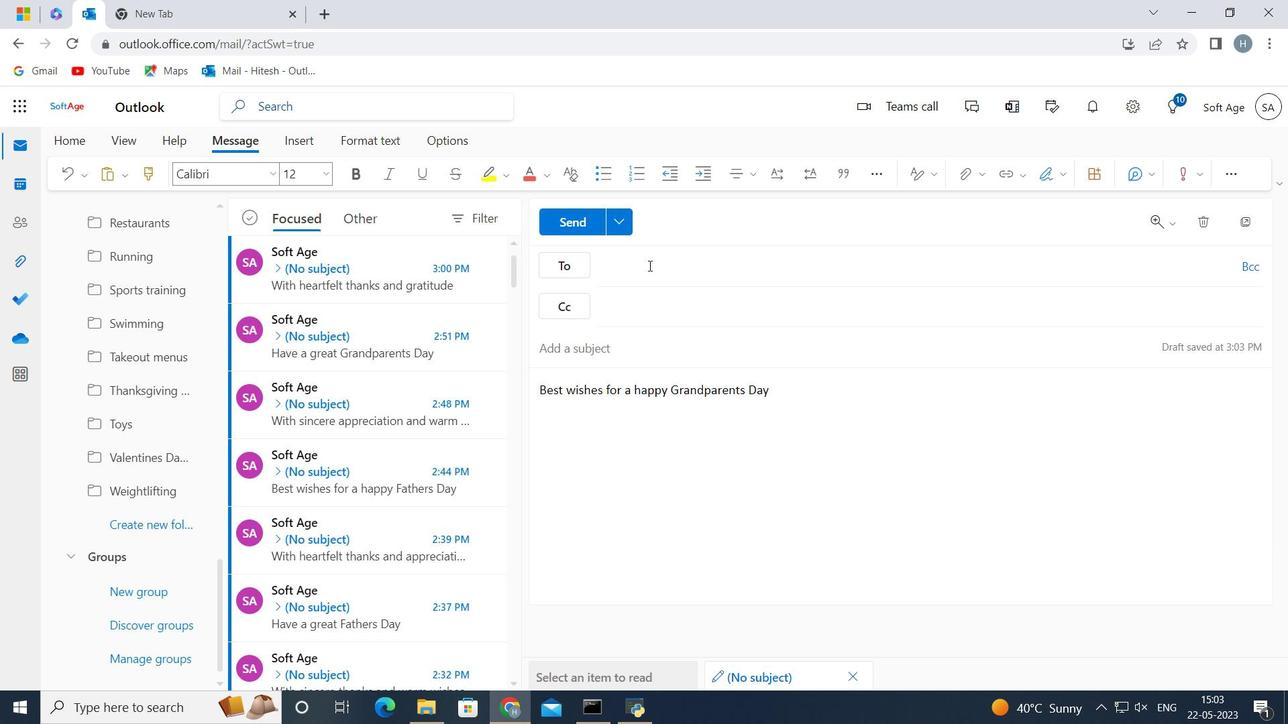
Action: Mouse pressed left at (649, 260)
Screenshot: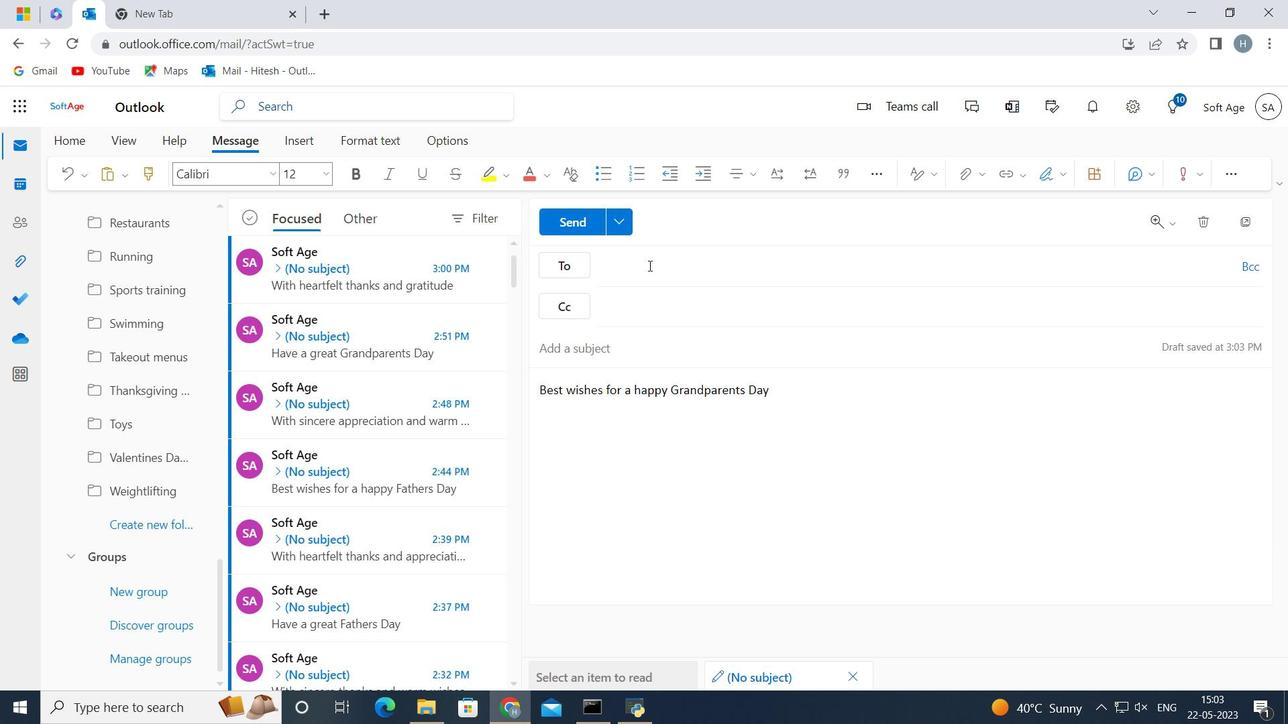 
Action: Key pressed softage.8<Key.shift>@softage.net
Screenshot: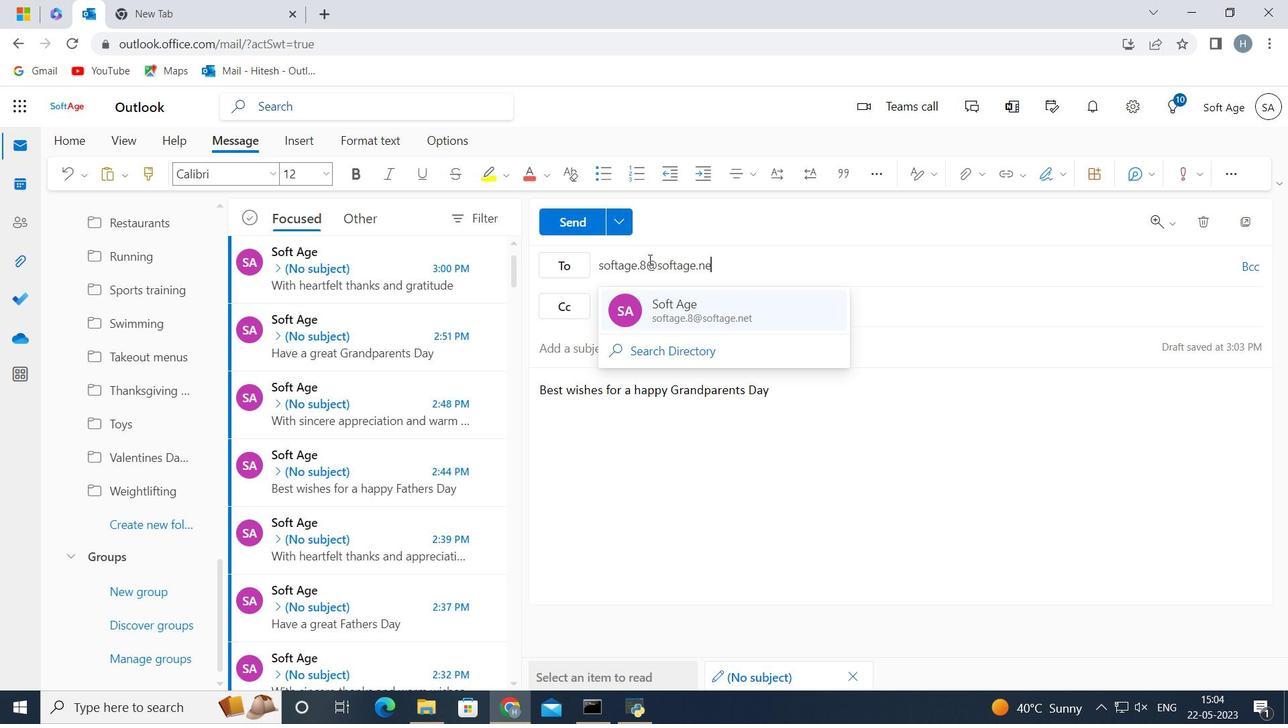 
Action: Mouse moved to (673, 310)
Screenshot: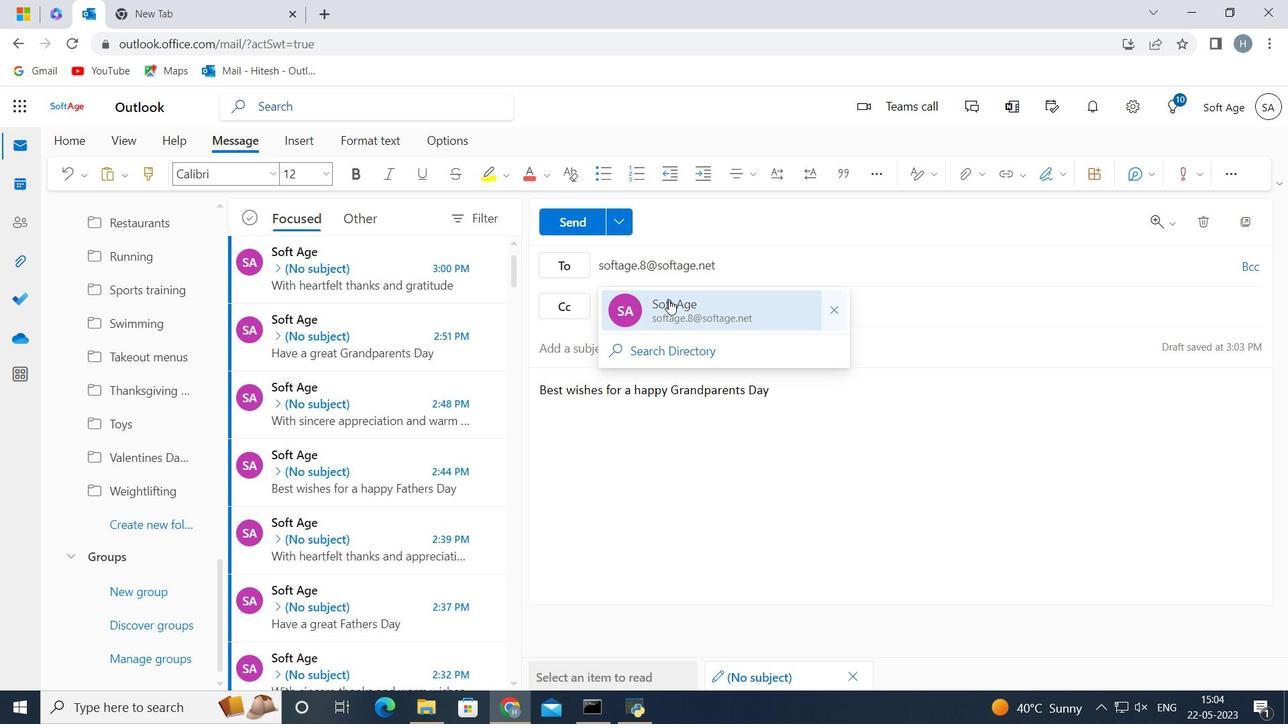 
Action: Mouse pressed left at (673, 310)
Screenshot: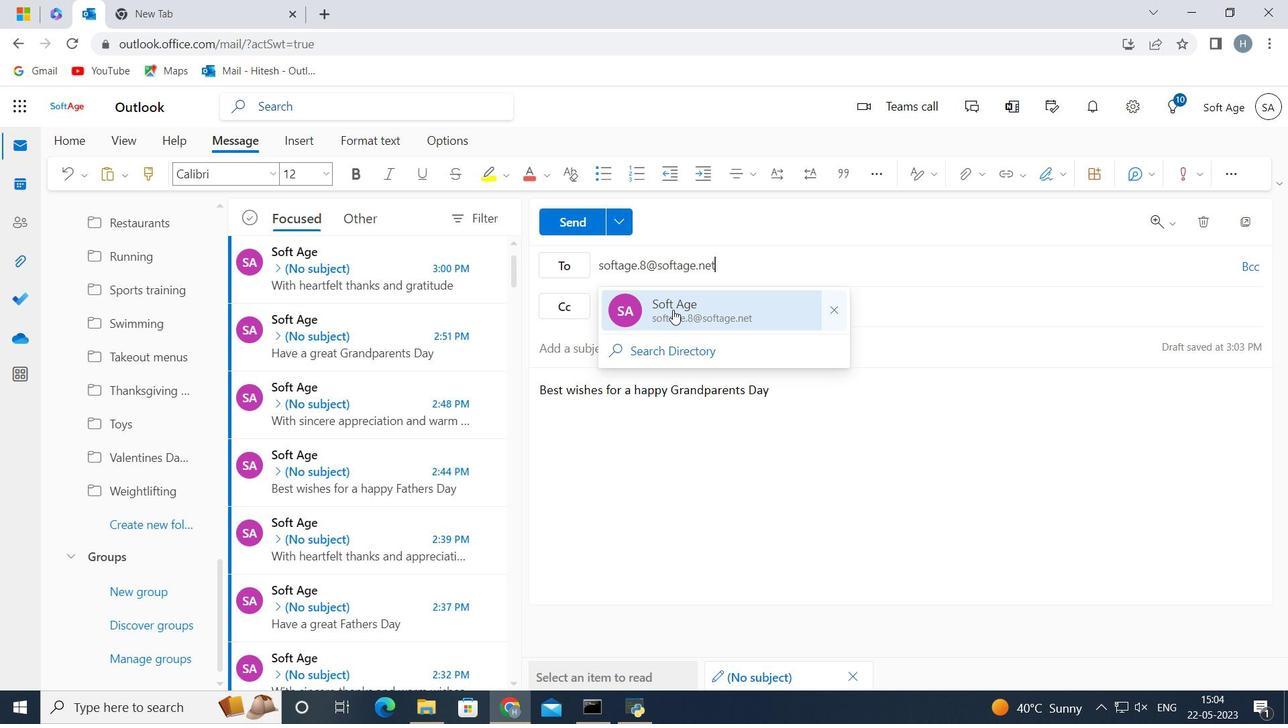 
Action: Mouse moved to (122, 525)
Screenshot: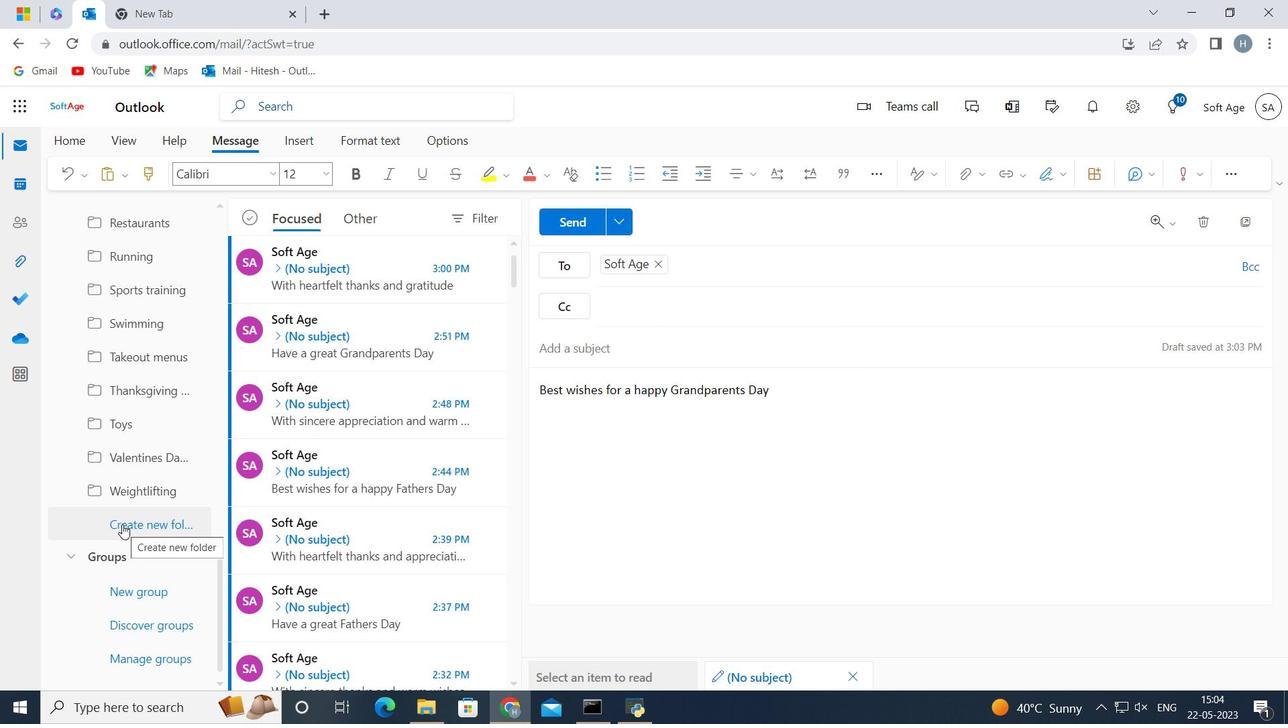 
Action: Mouse pressed left at (122, 525)
Screenshot: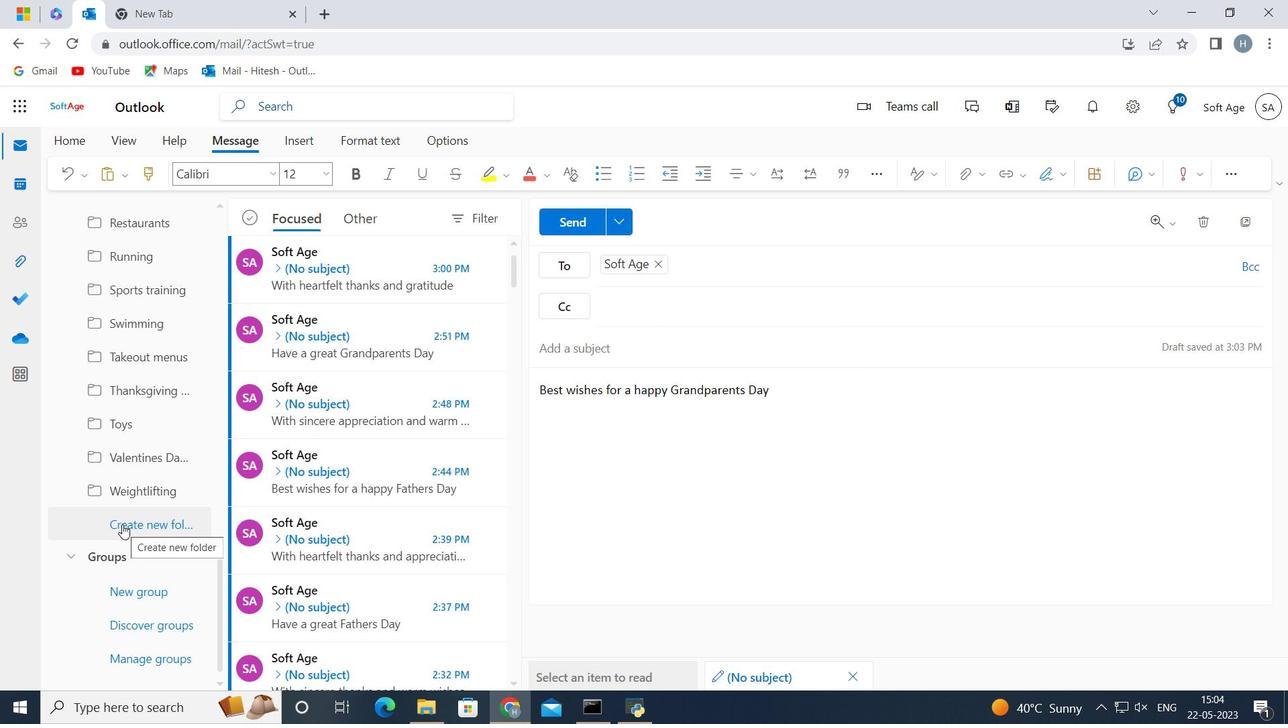 
Action: Key pressed <Key.shift>School<Key.space>records
Screenshot: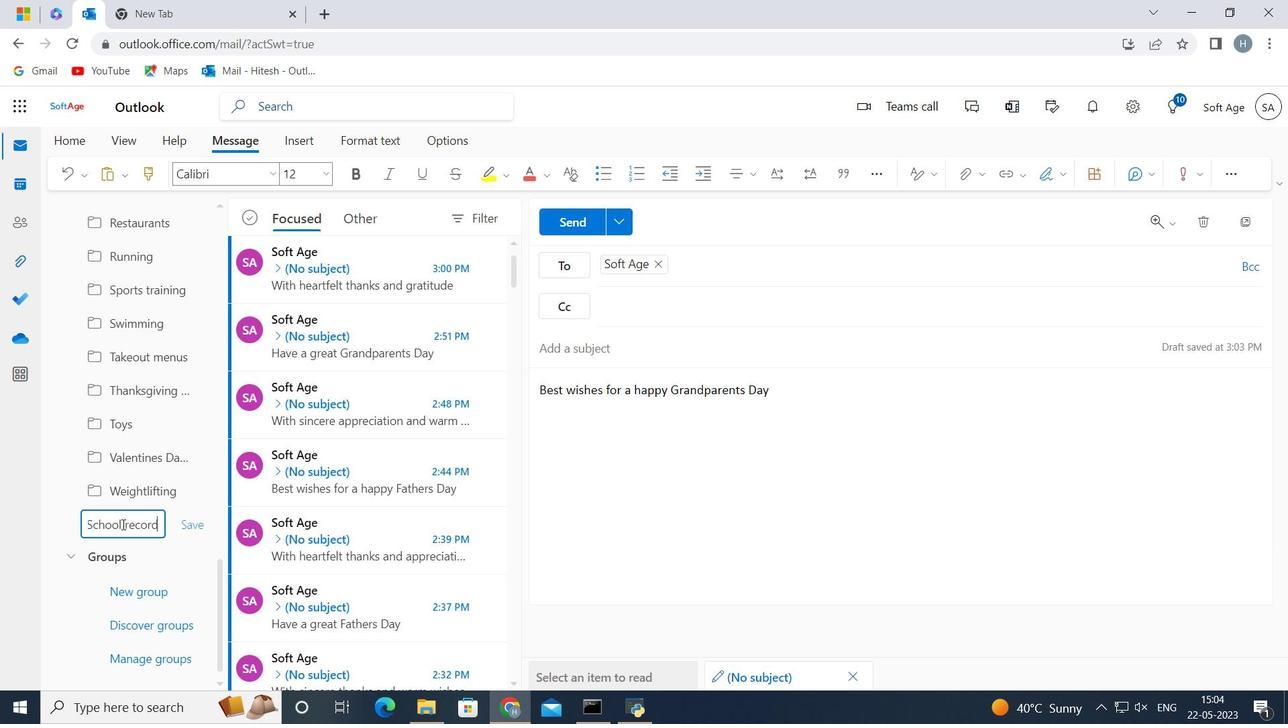 
Action: Mouse moved to (190, 520)
Screenshot: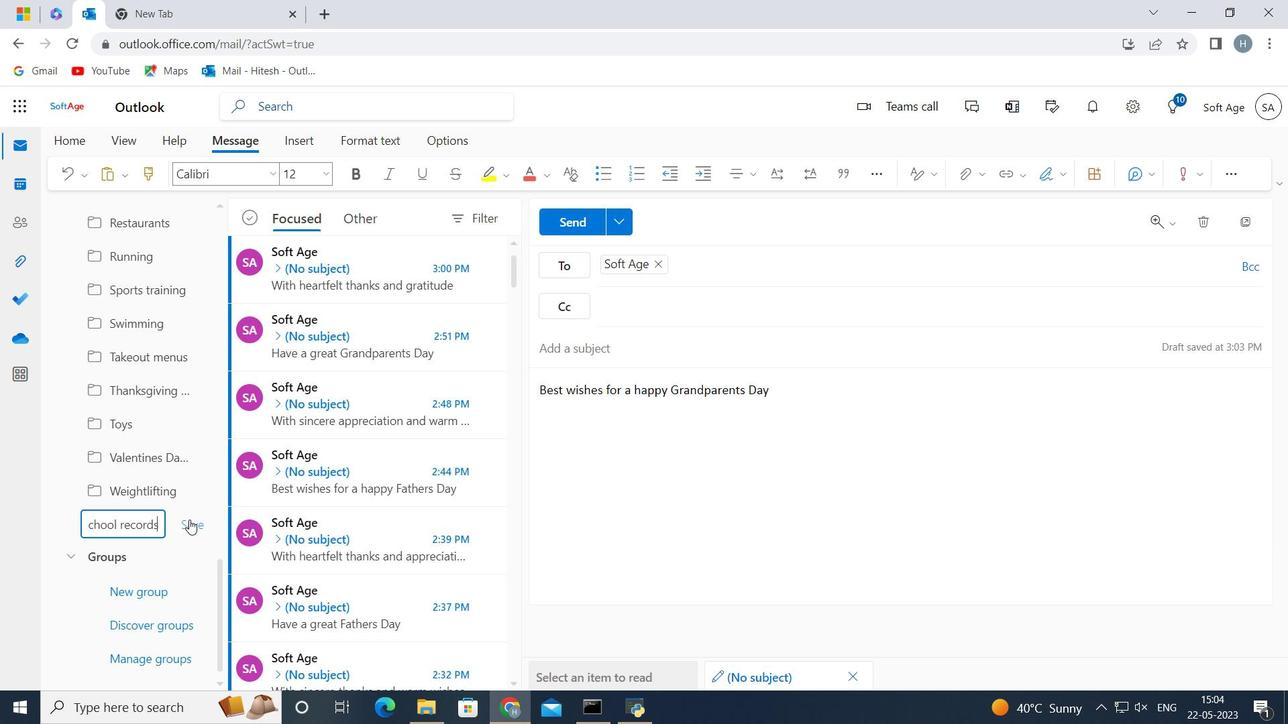 
Action: Mouse pressed left at (190, 520)
Screenshot: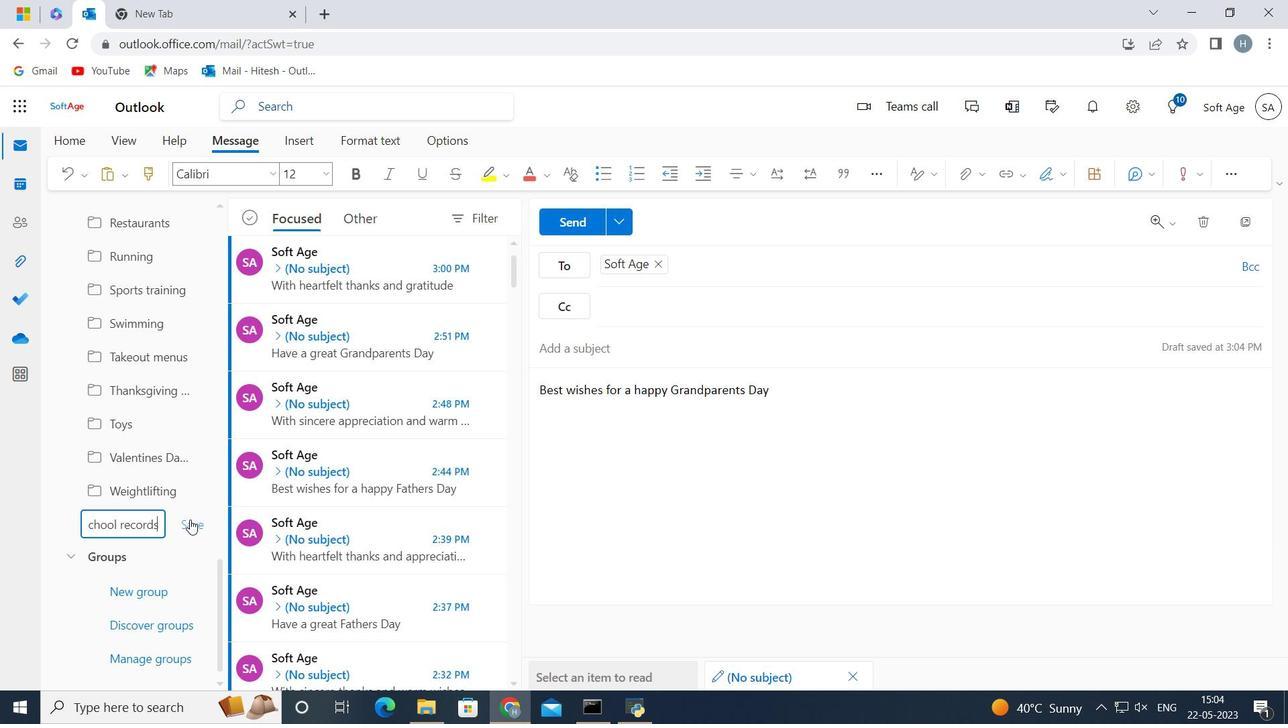 
Action: Mouse moved to (573, 227)
Screenshot: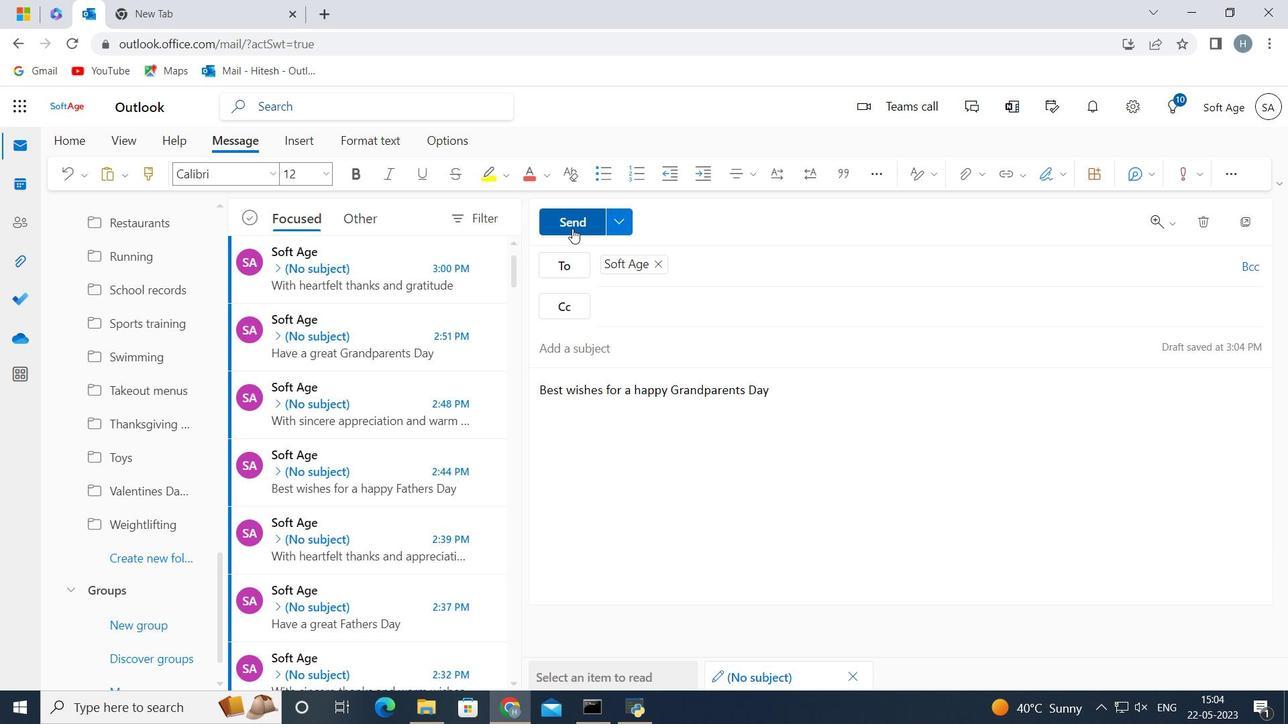 
Action: Mouse pressed left at (573, 227)
Screenshot: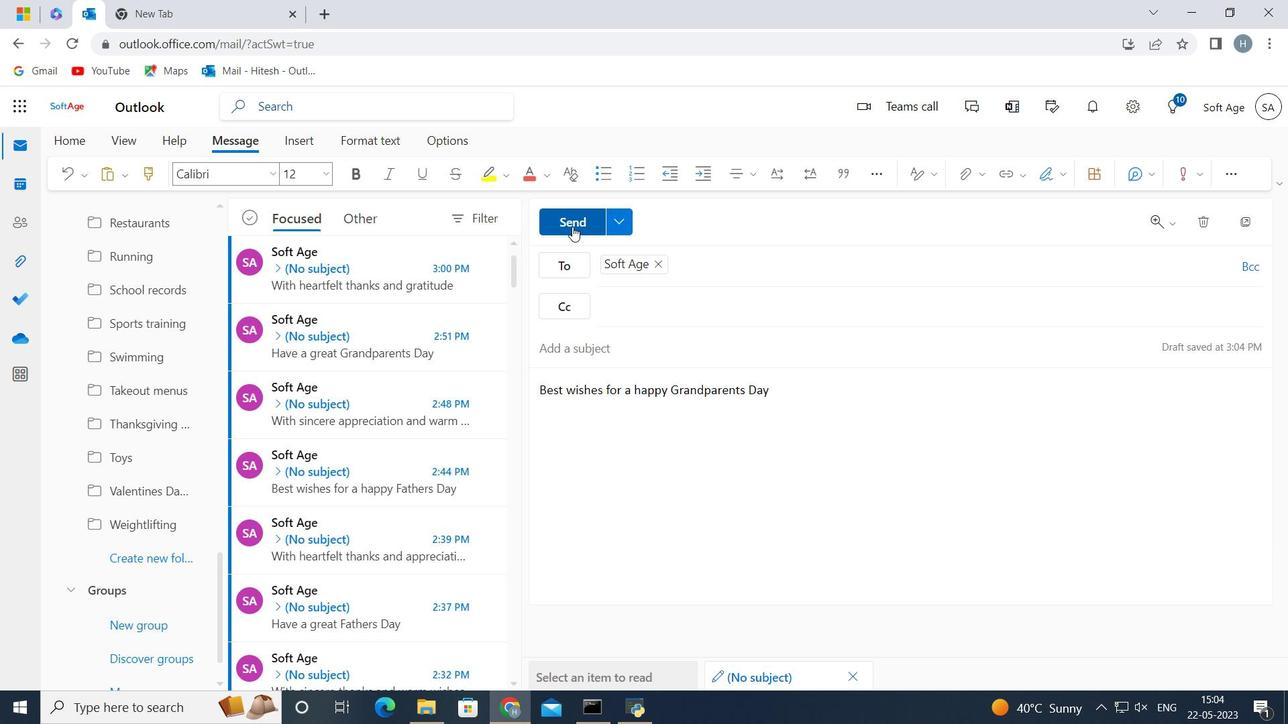 
Action: Mouse moved to (638, 430)
Screenshot: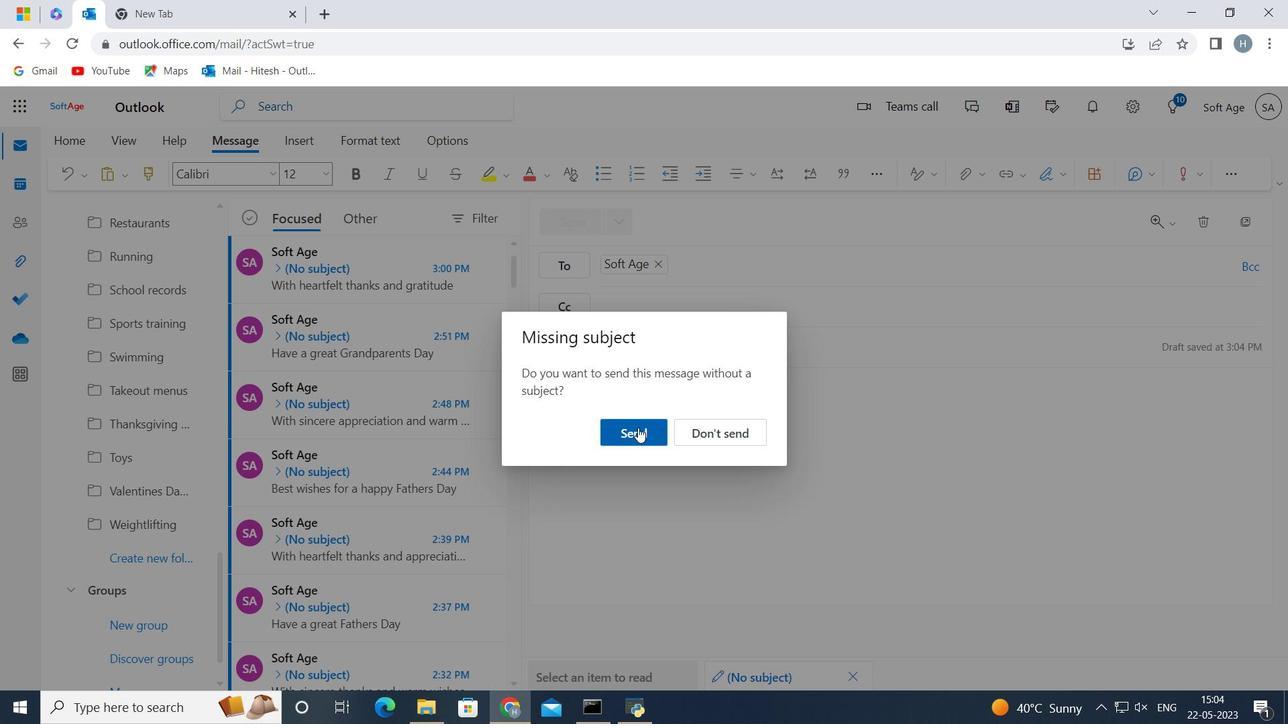 
Action: Mouse pressed left at (638, 430)
Screenshot: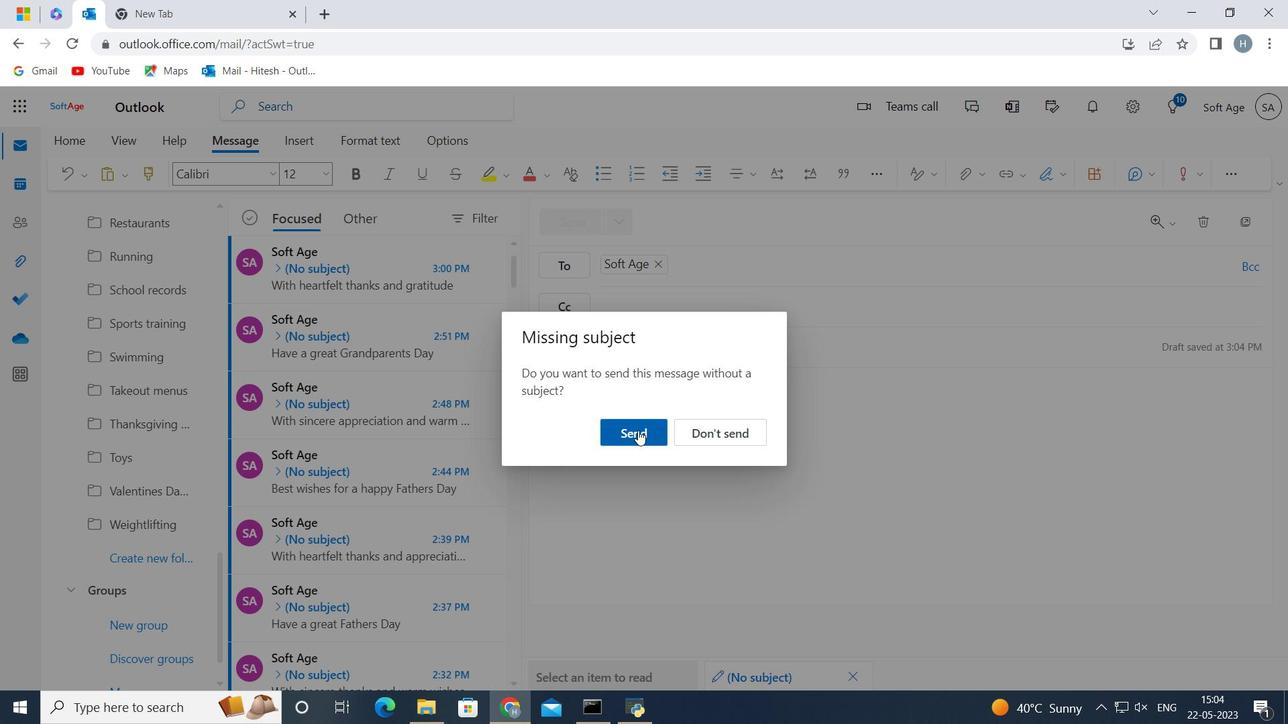 
